 Task: Search one way flight ticket for 2 adults, 4 children and 1 infant on lap in business from Lanai City, Lanai: Lanai Airport to Springfield: Abraham Lincoln Capital Airport on 5-2-2023. Choice of flights is Emirates. Number of bags: 8 checked bags. Price is upto 60000. Outbound departure time preference is 7:00.
Action: Mouse moved to (263, 336)
Screenshot: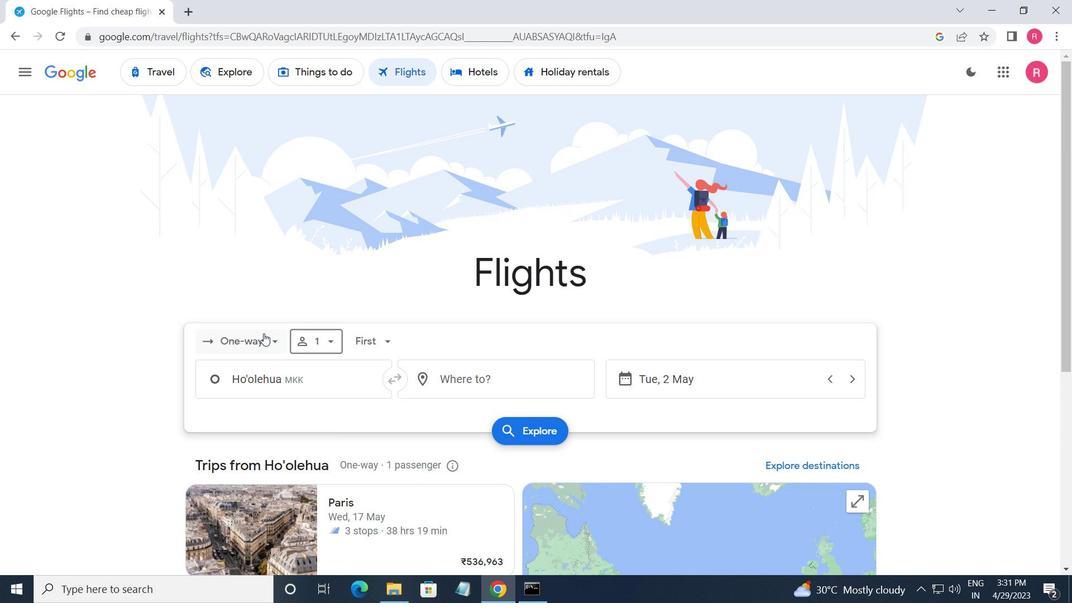 
Action: Mouse pressed left at (263, 336)
Screenshot: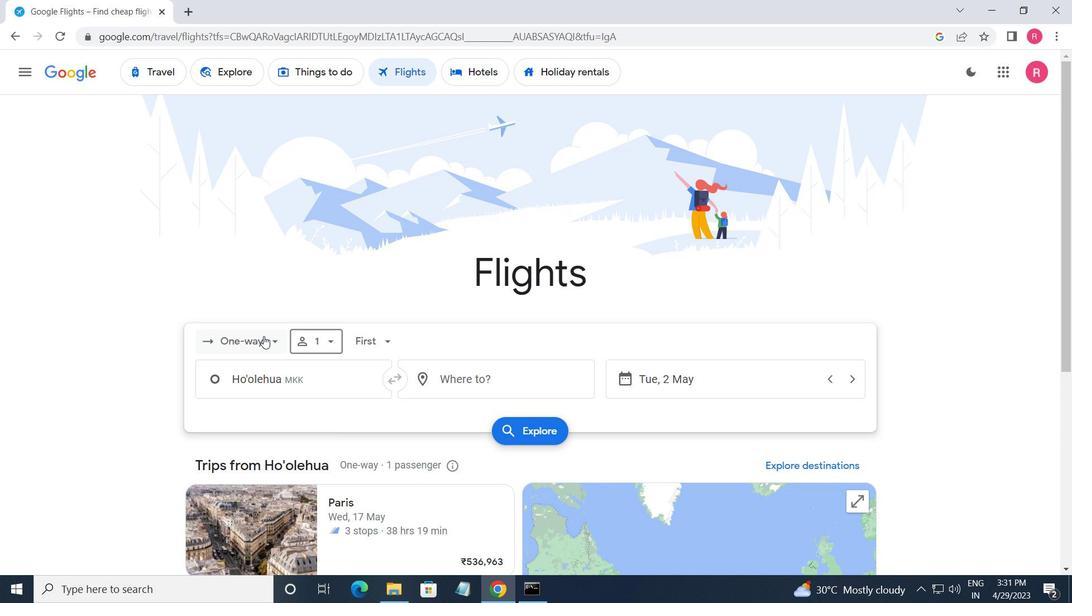 
Action: Mouse moved to (262, 403)
Screenshot: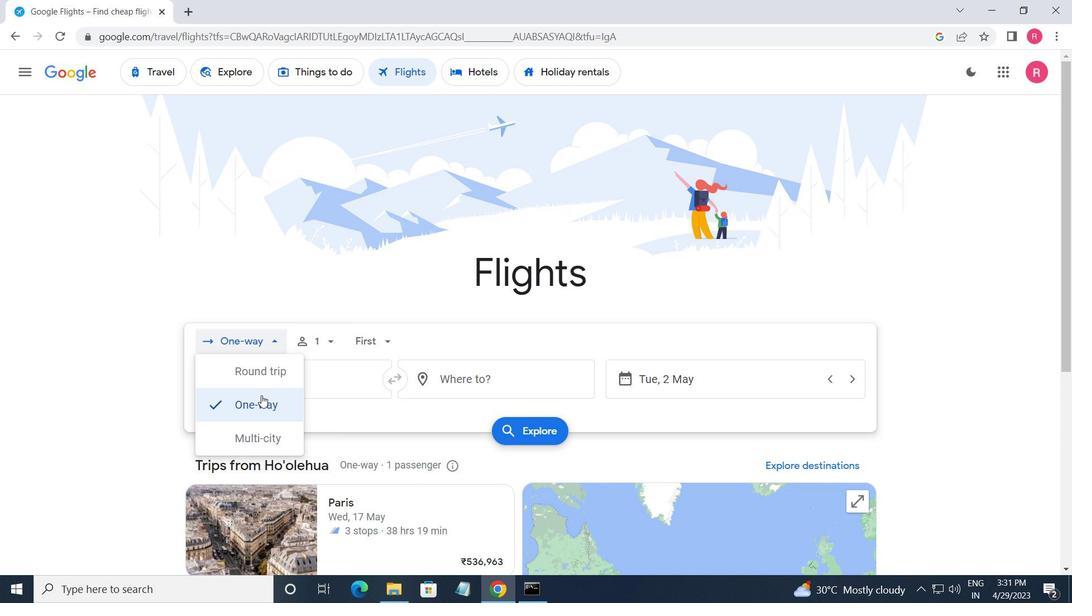 
Action: Mouse pressed left at (262, 403)
Screenshot: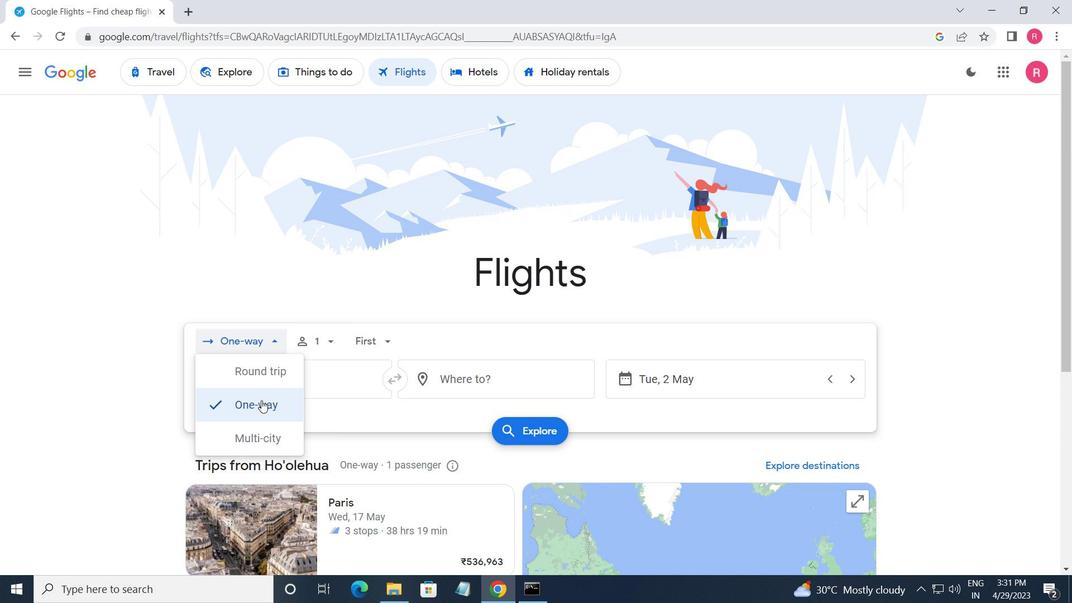 
Action: Mouse moved to (323, 346)
Screenshot: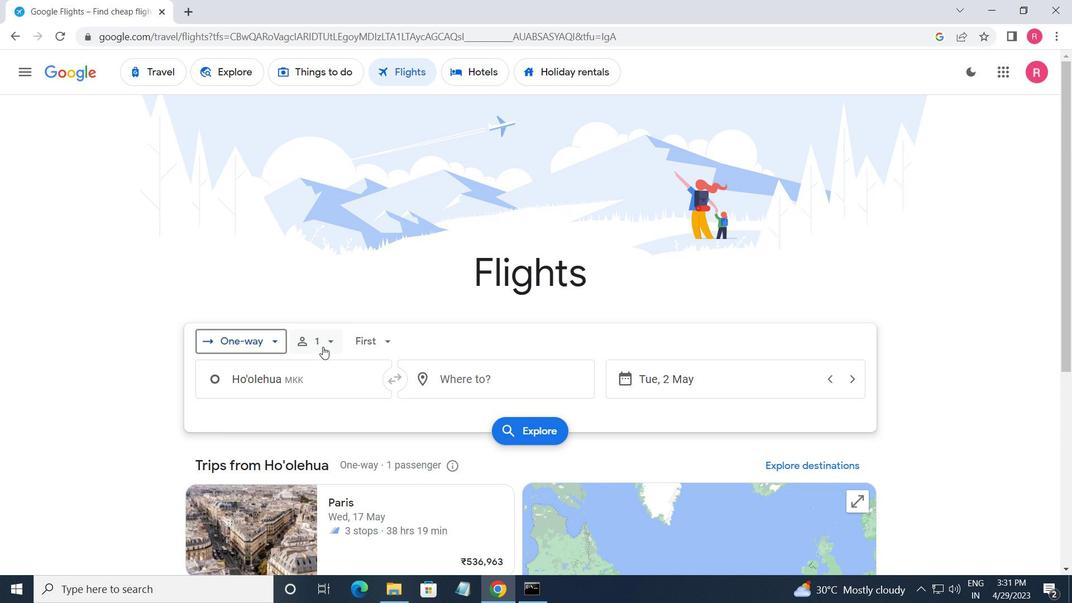 
Action: Mouse pressed left at (323, 346)
Screenshot: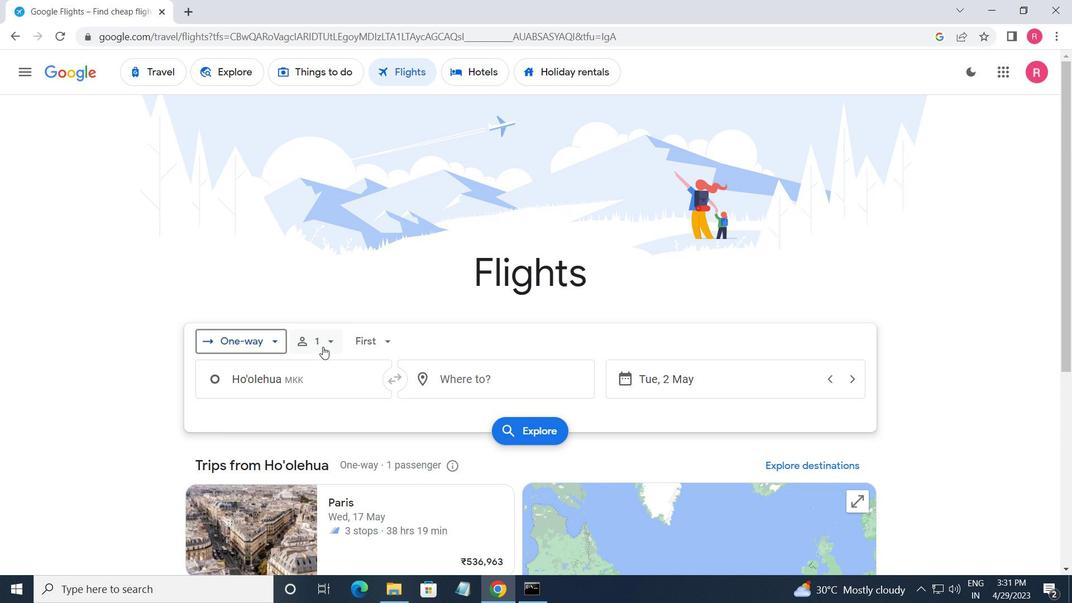 
Action: Mouse moved to (438, 380)
Screenshot: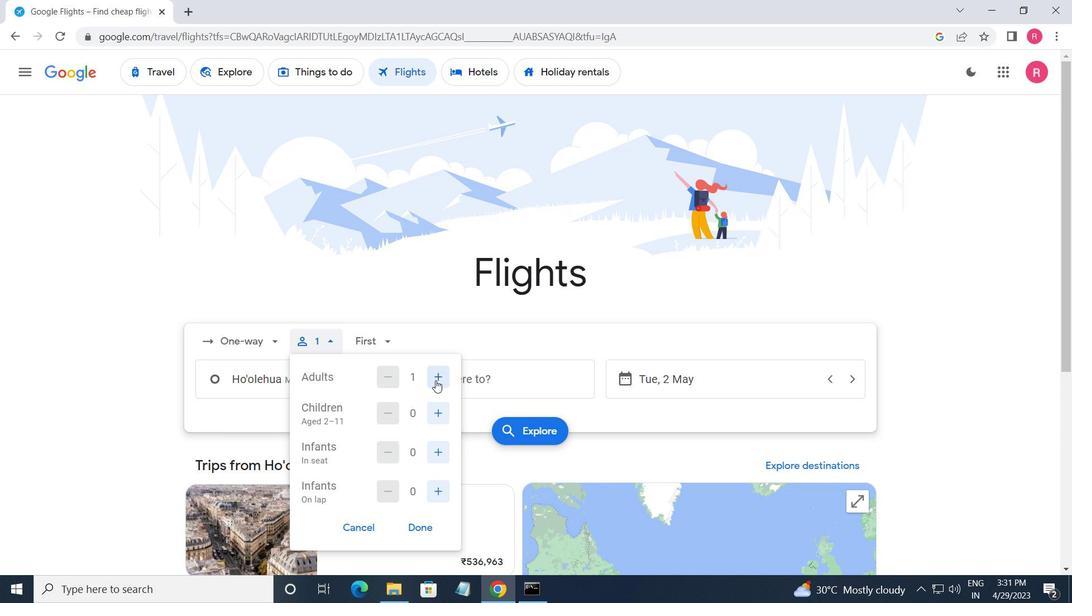 
Action: Mouse pressed left at (438, 380)
Screenshot: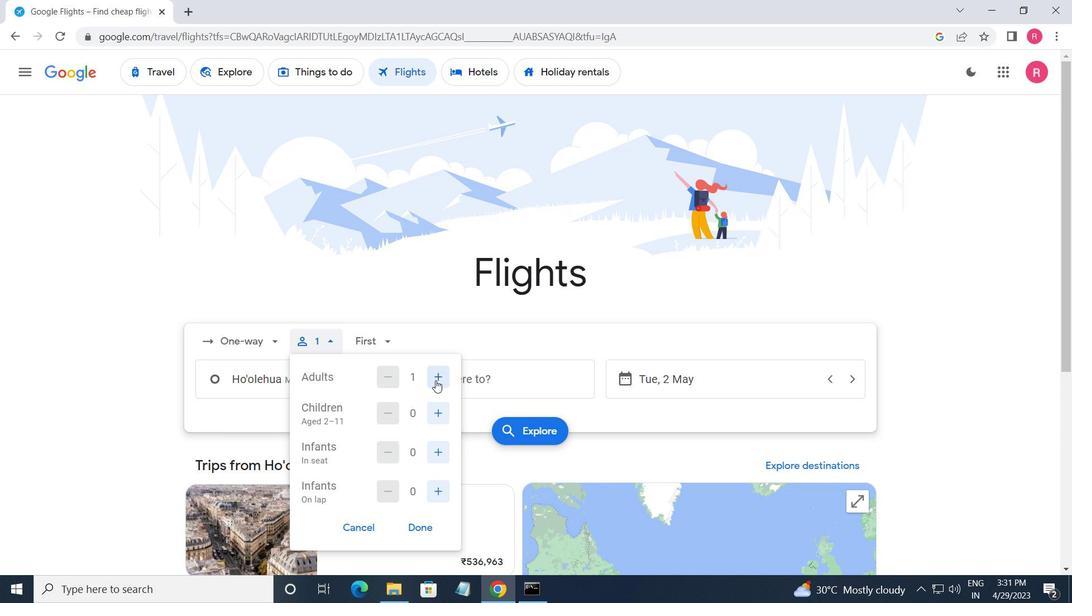 
Action: Mouse moved to (431, 422)
Screenshot: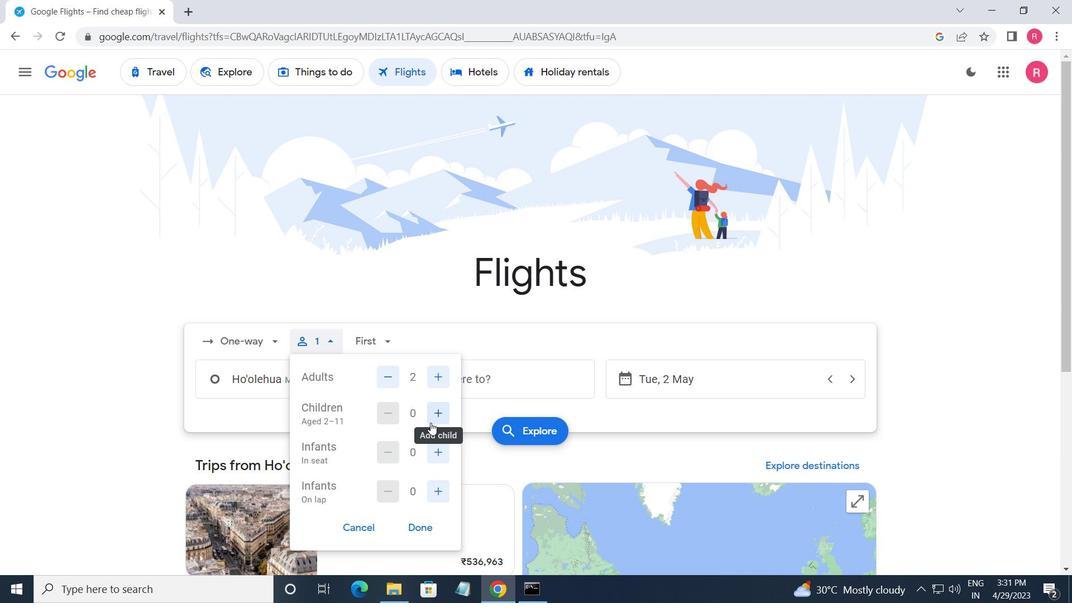 
Action: Mouse pressed left at (431, 422)
Screenshot: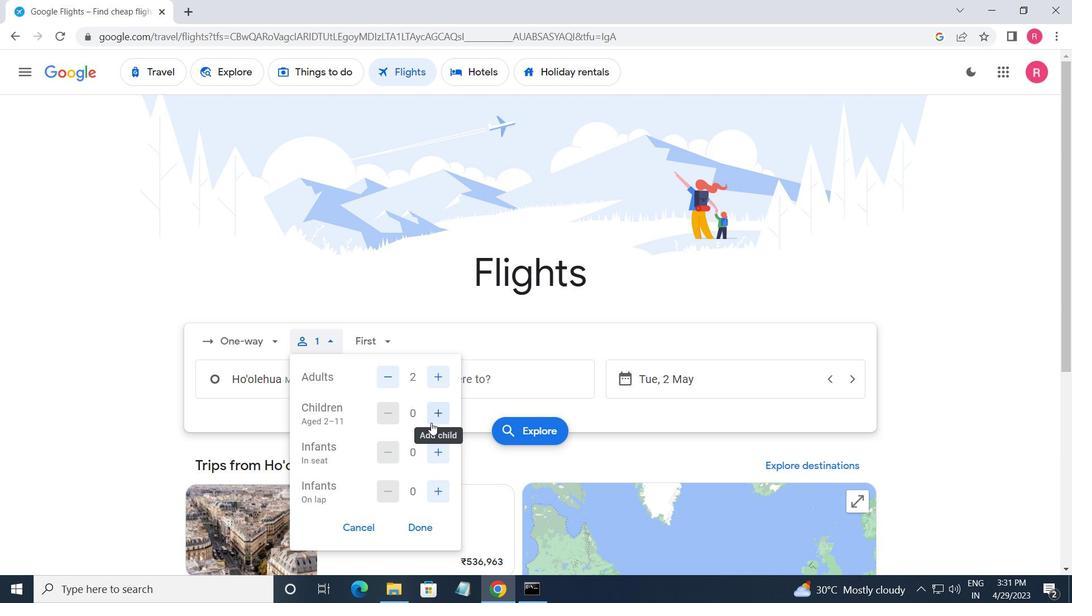 
Action: Mouse moved to (431, 422)
Screenshot: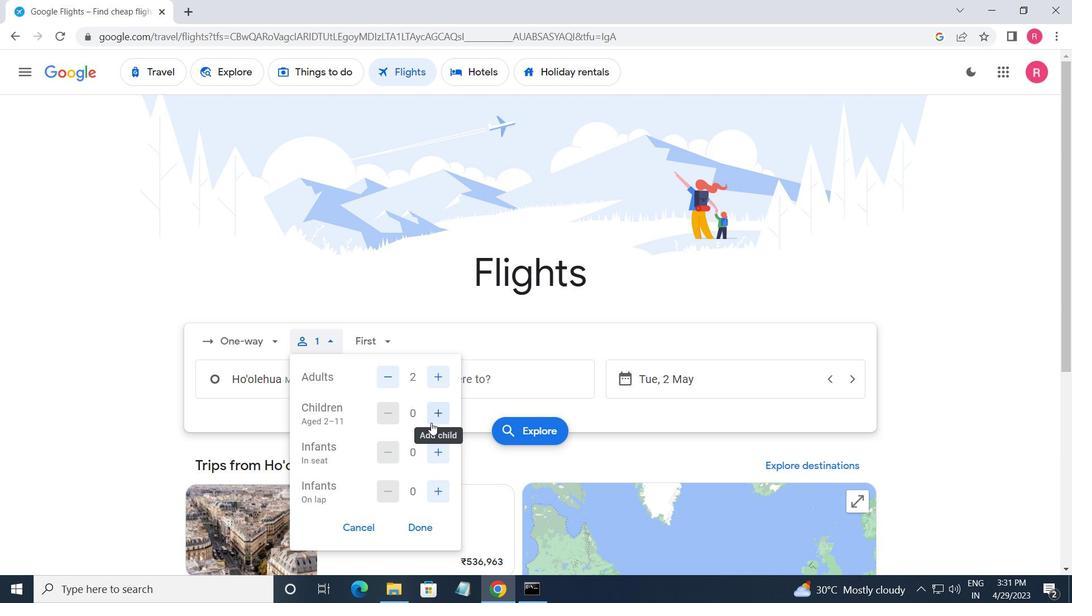 
Action: Mouse pressed left at (431, 422)
Screenshot: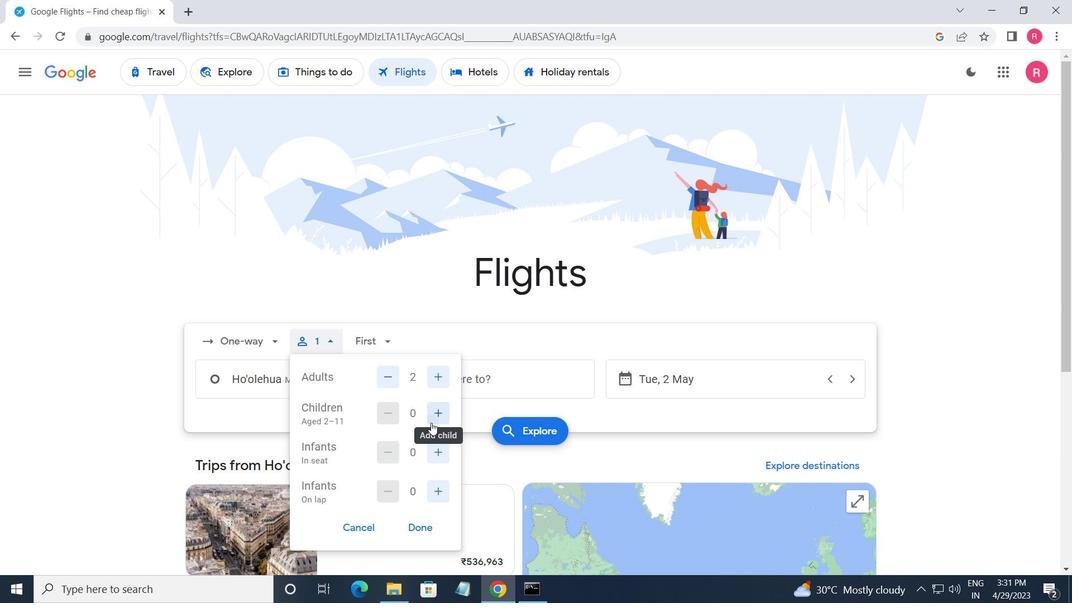
Action: Mouse moved to (431, 422)
Screenshot: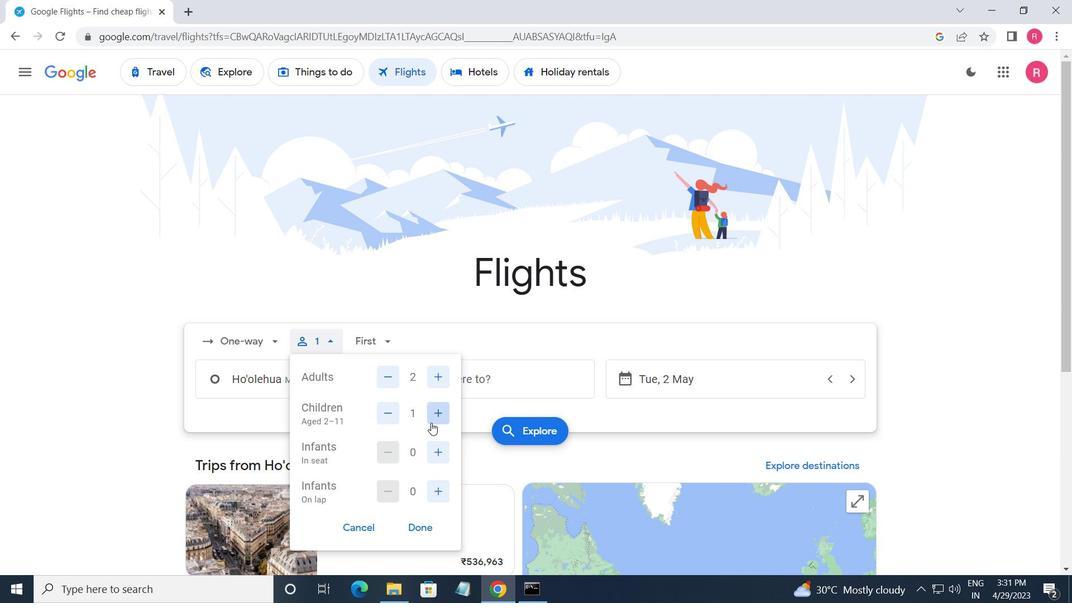 
Action: Mouse pressed left at (431, 422)
Screenshot: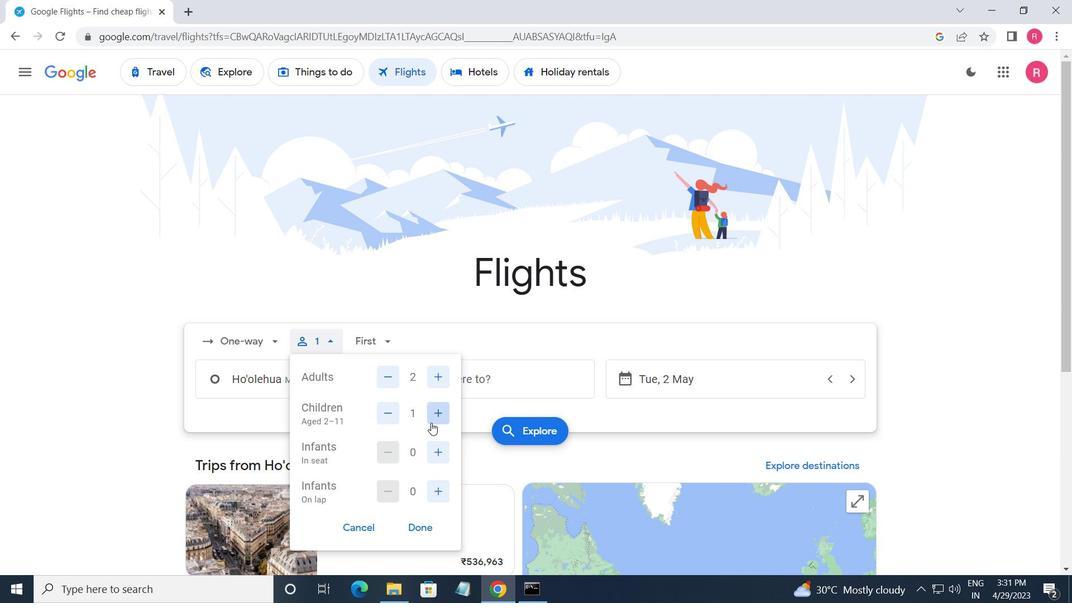 
Action: Mouse moved to (431, 421)
Screenshot: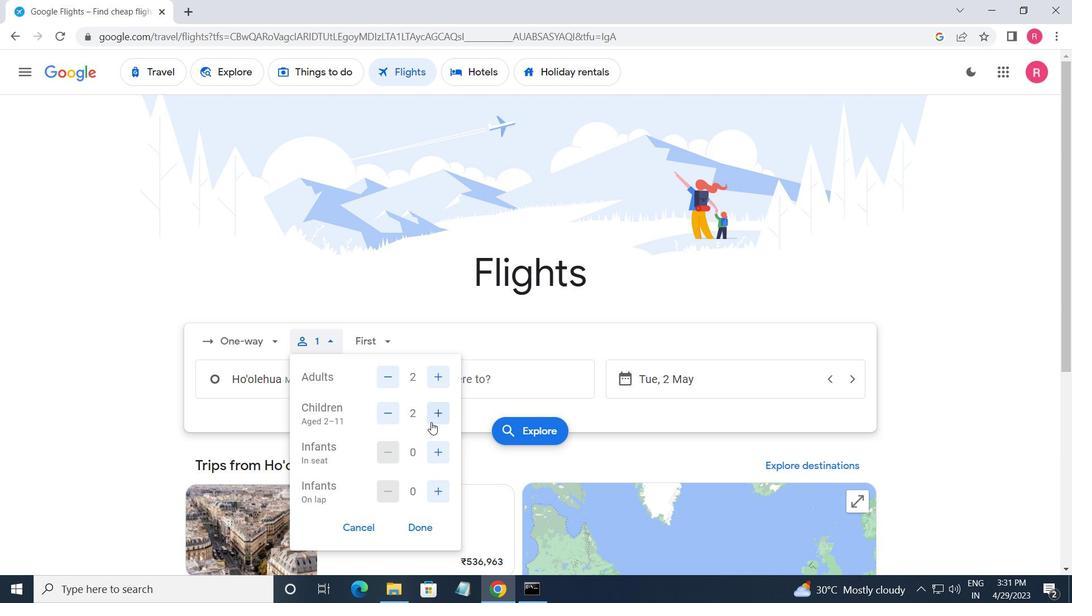 
Action: Mouse pressed left at (431, 421)
Screenshot: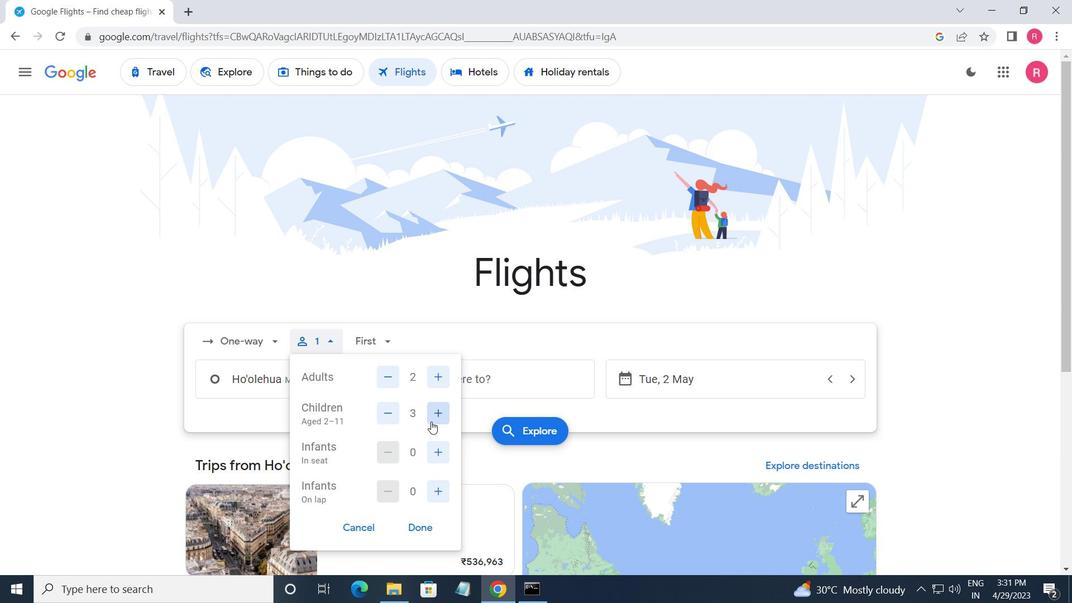 
Action: Mouse moved to (434, 453)
Screenshot: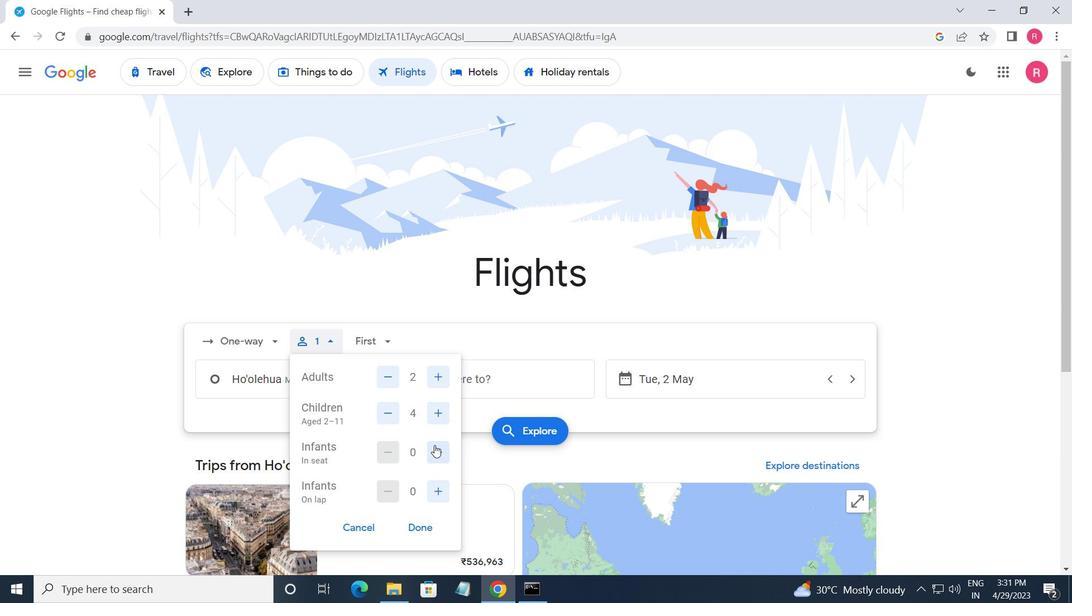 
Action: Mouse pressed left at (434, 453)
Screenshot: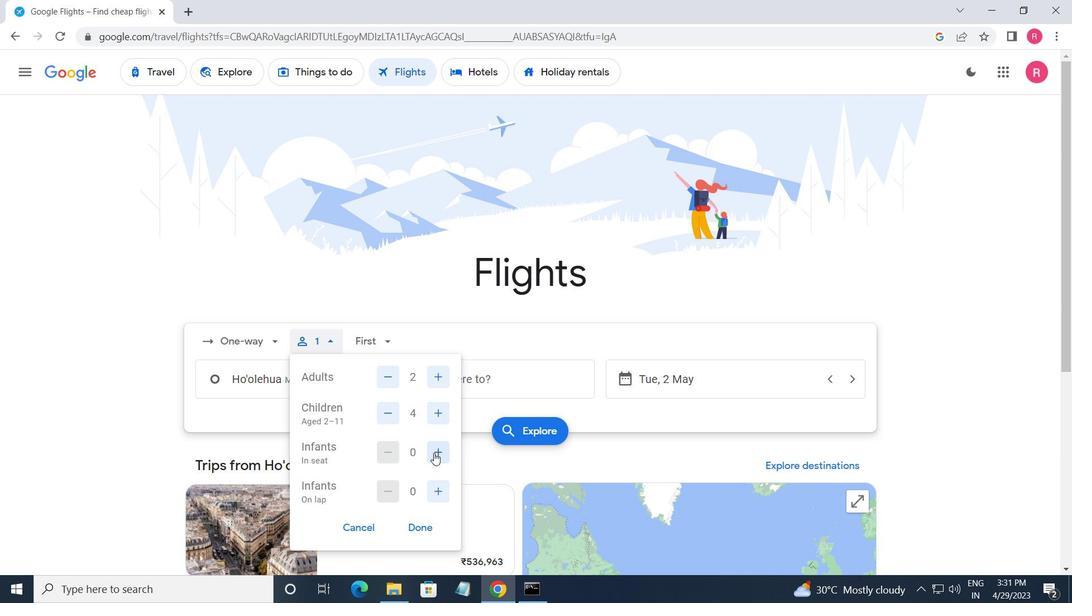 
Action: Mouse moved to (377, 343)
Screenshot: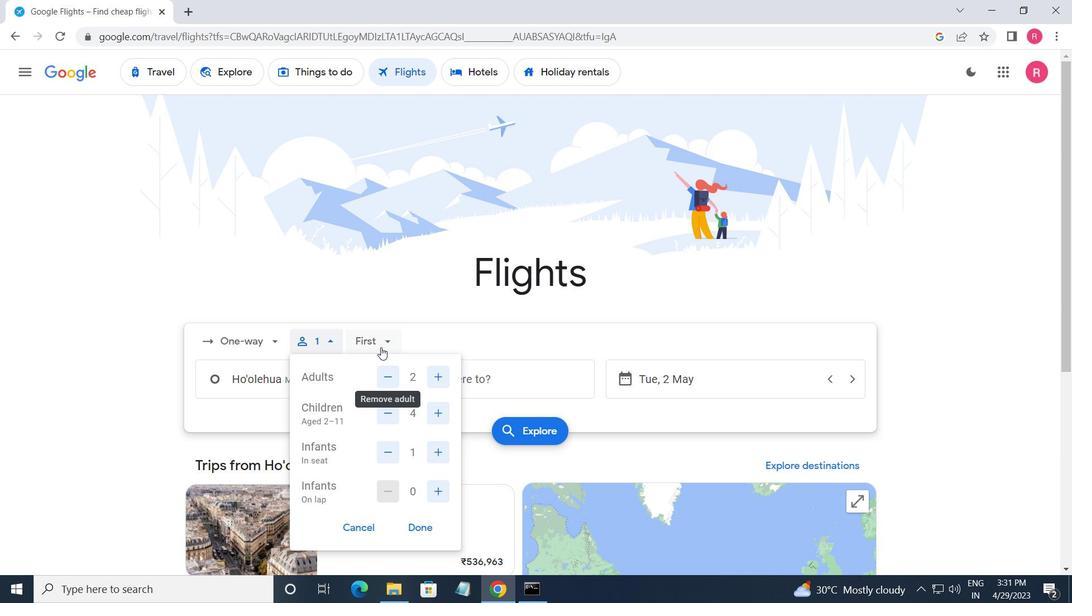 
Action: Mouse pressed left at (377, 343)
Screenshot: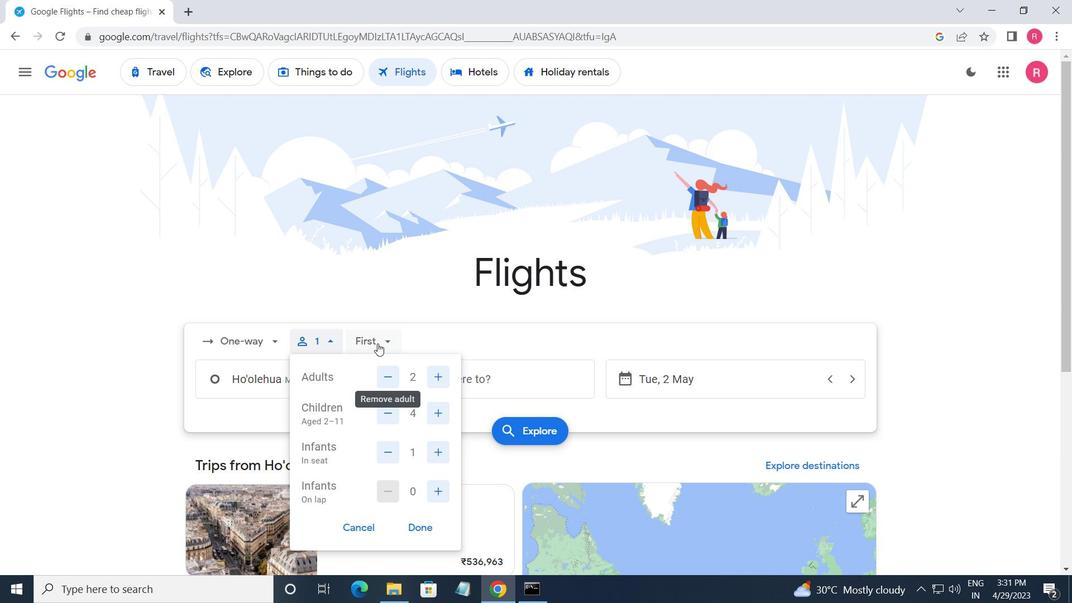 
Action: Mouse moved to (406, 444)
Screenshot: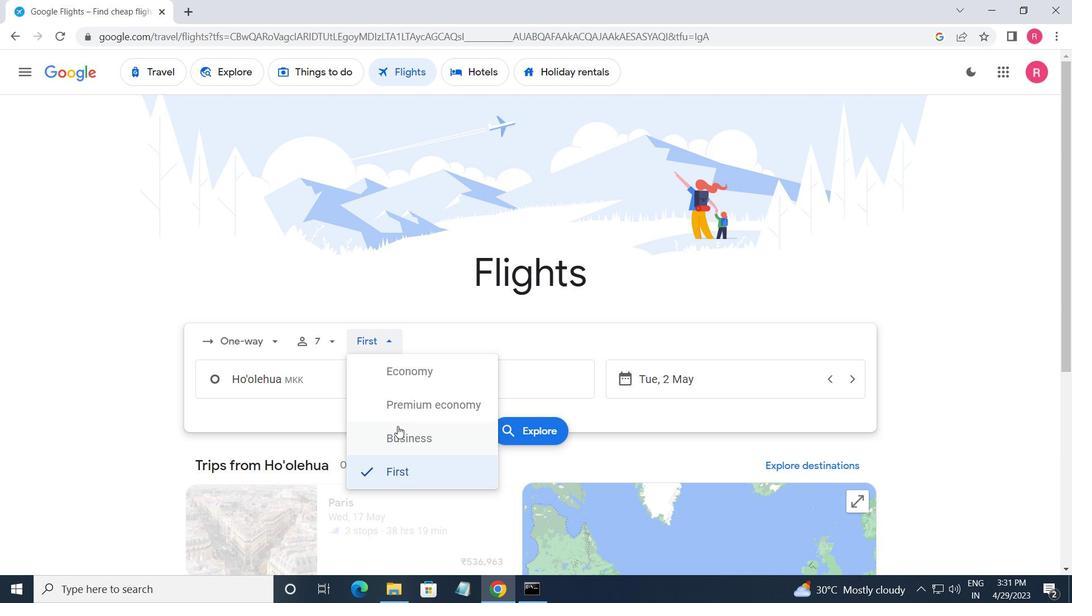 
Action: Mouse pressed left at (406, 444)
Screenshot: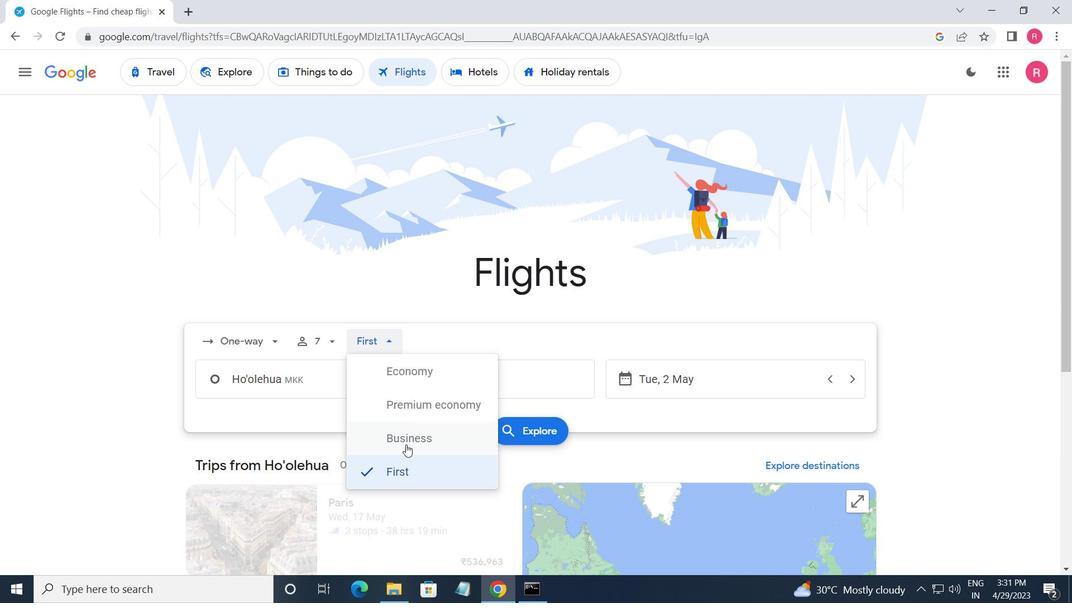 
Action: Mouse moved to (339, 394)
Screenshot: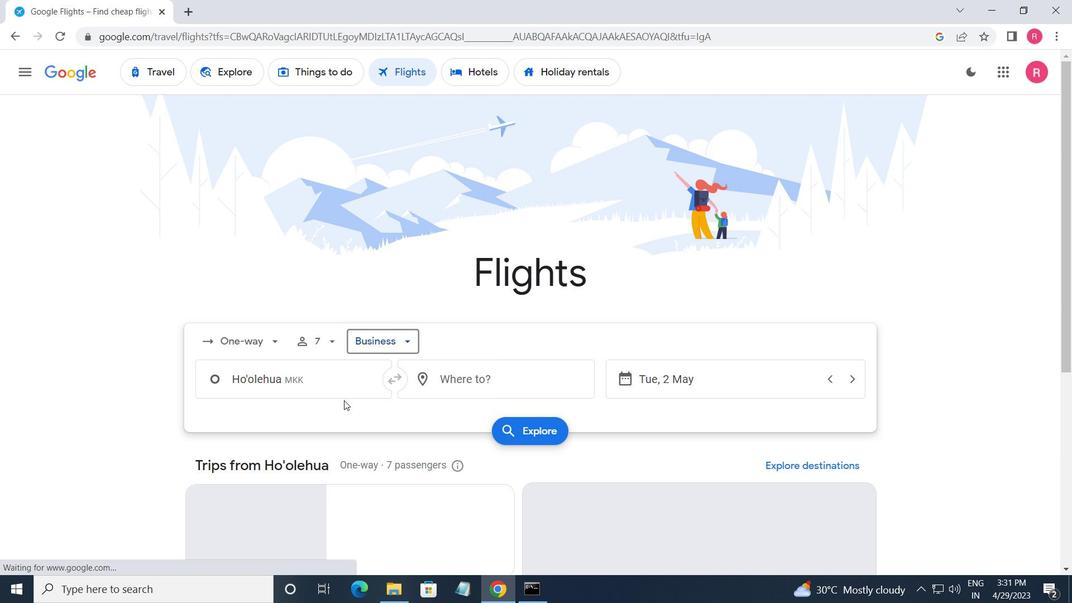 
Action: Mouse pressed left at (339, 394)
Screenshot: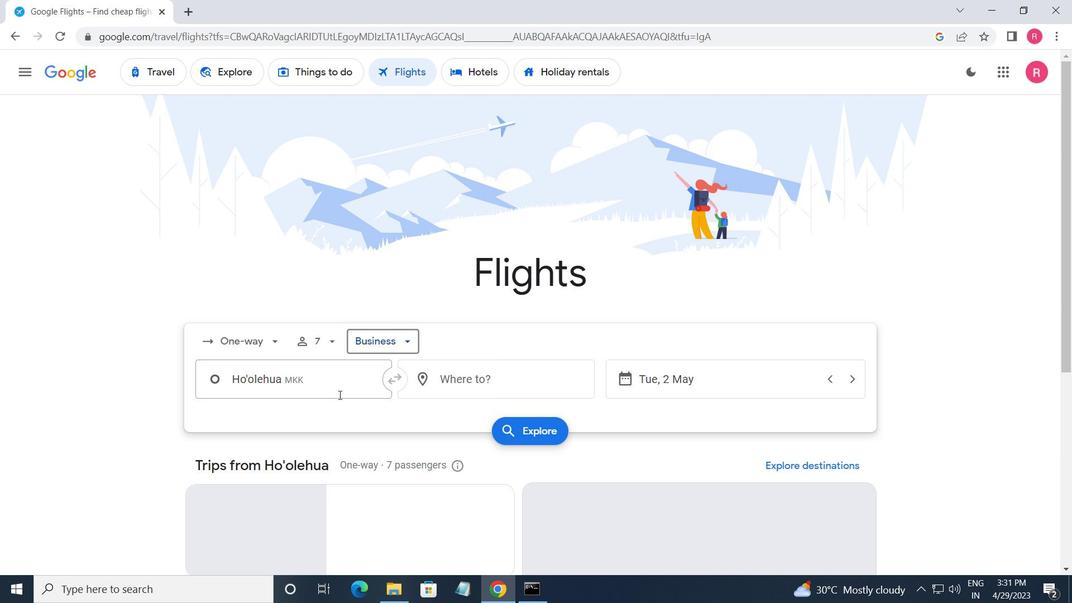 
Action: Key pressed <Key.shift_r>Lanai
Screenshot: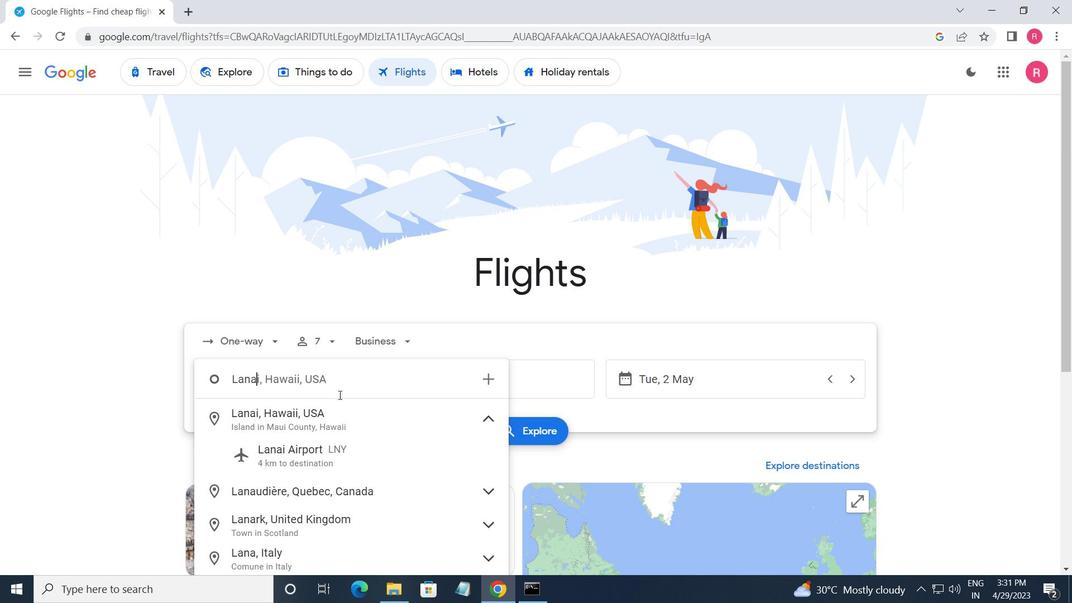 
Action: Mouse moved to (303, 464)
Screenshot: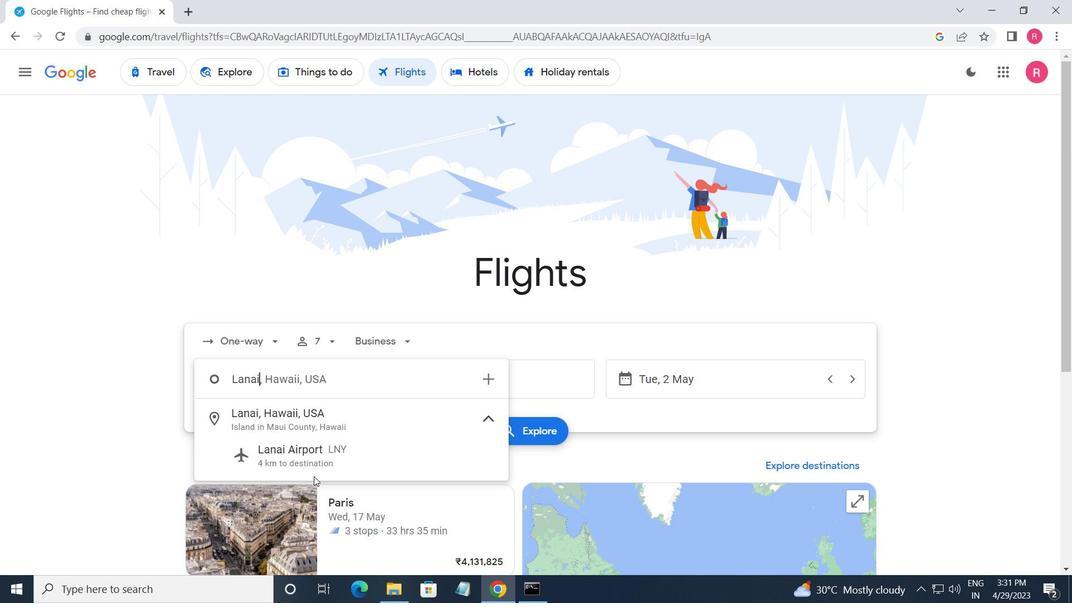 
Action: Mouse pressed left at (303, 464)
Screenshot: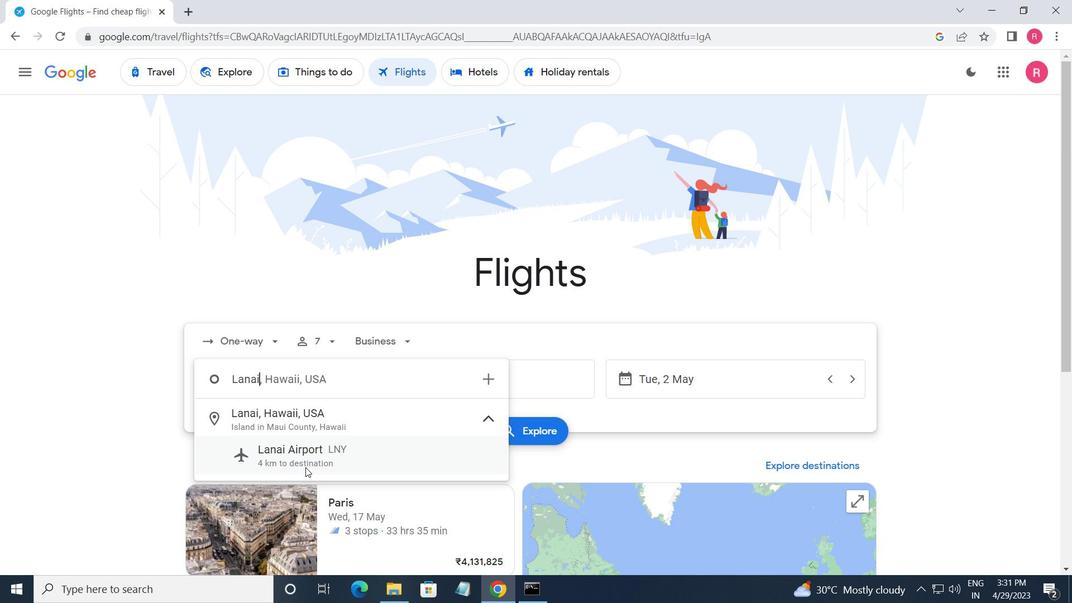 
Action: Mouse moved to (449, 382)
Screenshot: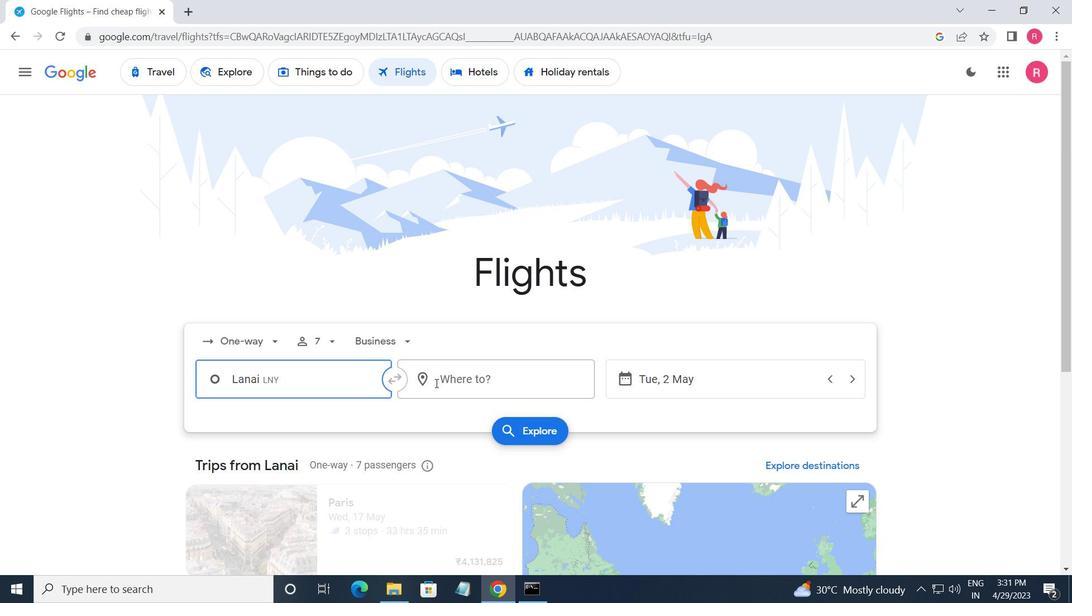 
Action: Mouse pressed left at (449, 382)
Screenshot: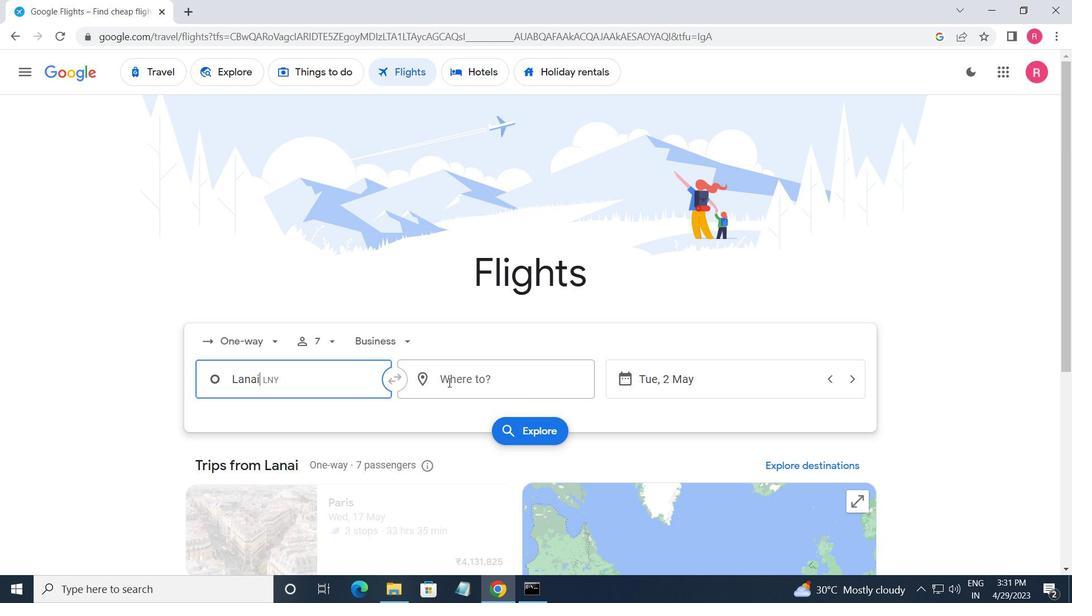 
Action: Mouse moved to (450, 526)
Screenshot: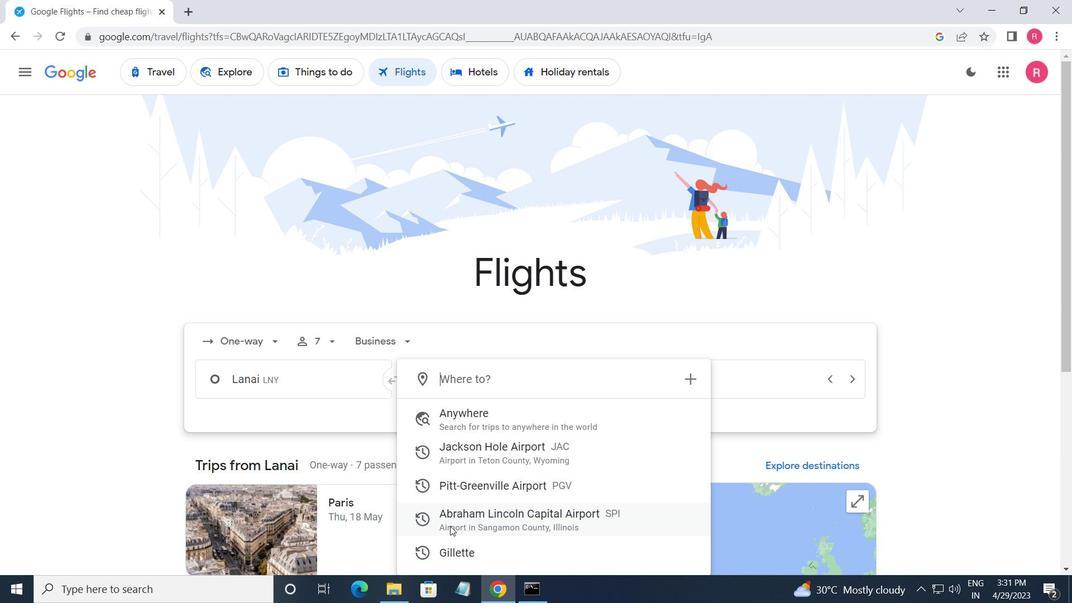 
Action: Mouse pressed left at (450, 526)
Screenshot: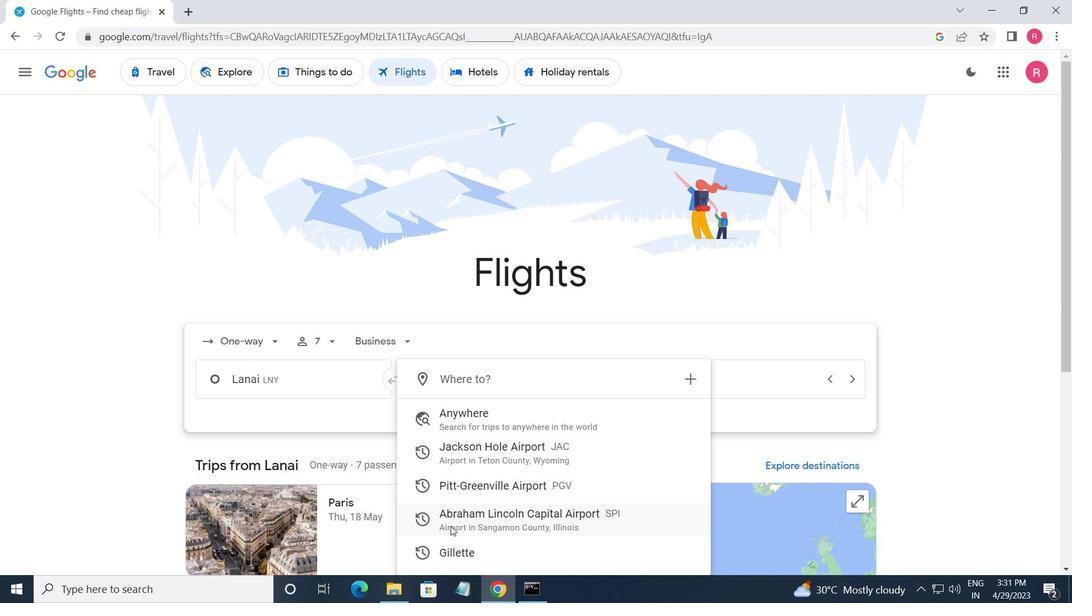 
Action: Mouse moved to (716, 385)
Screenshot: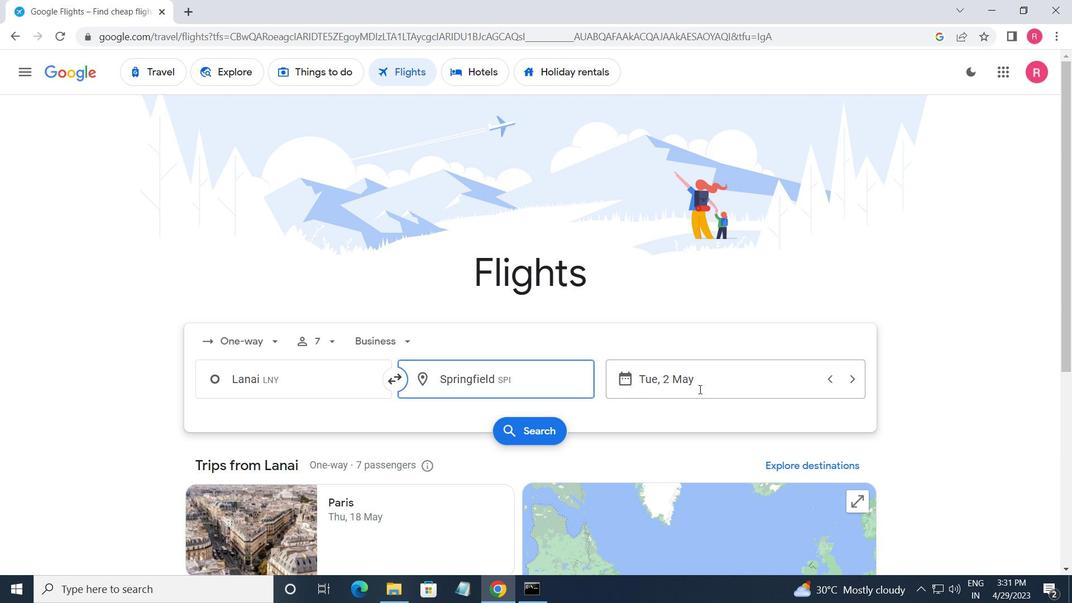 
Action: Mouse pressed left at (716, 385)
Screenshot: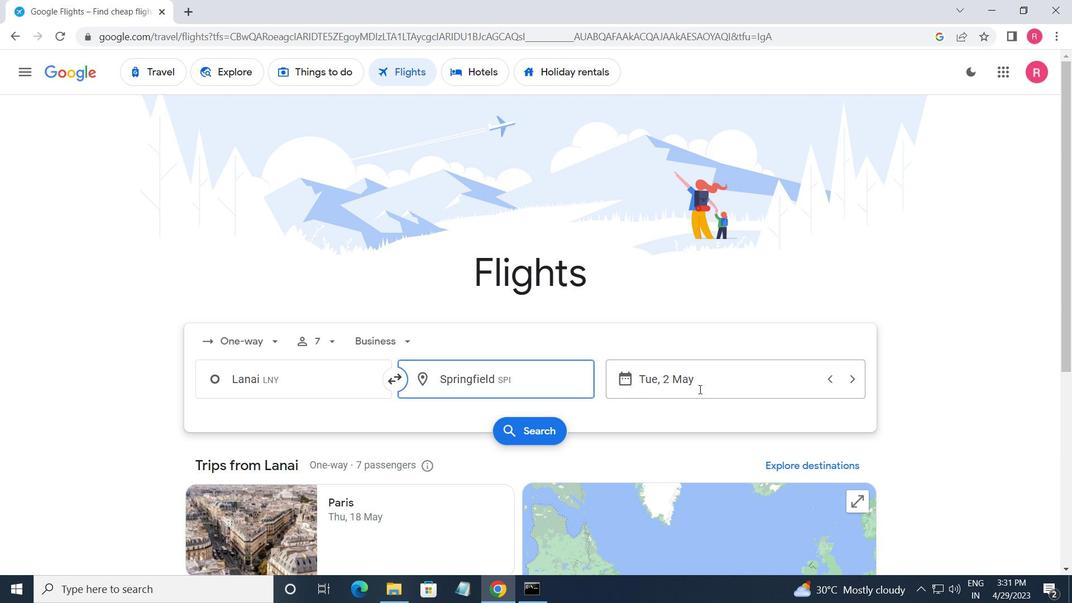 
Action: Mouse moved to (703, 331)
Screenshot: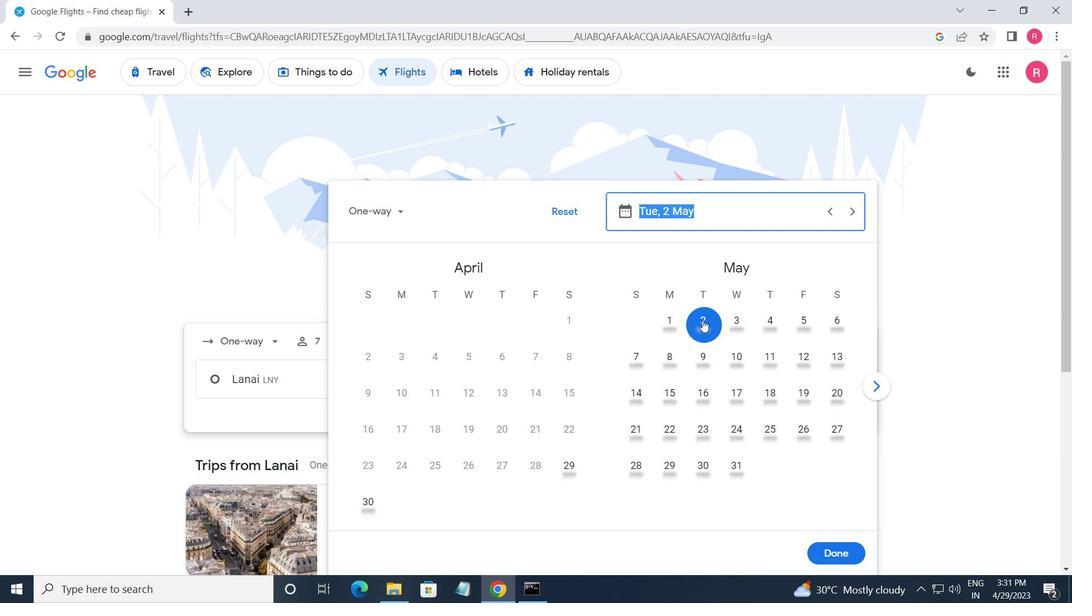 
Action: Mouse pressed left at (703, 331)
Screenshot: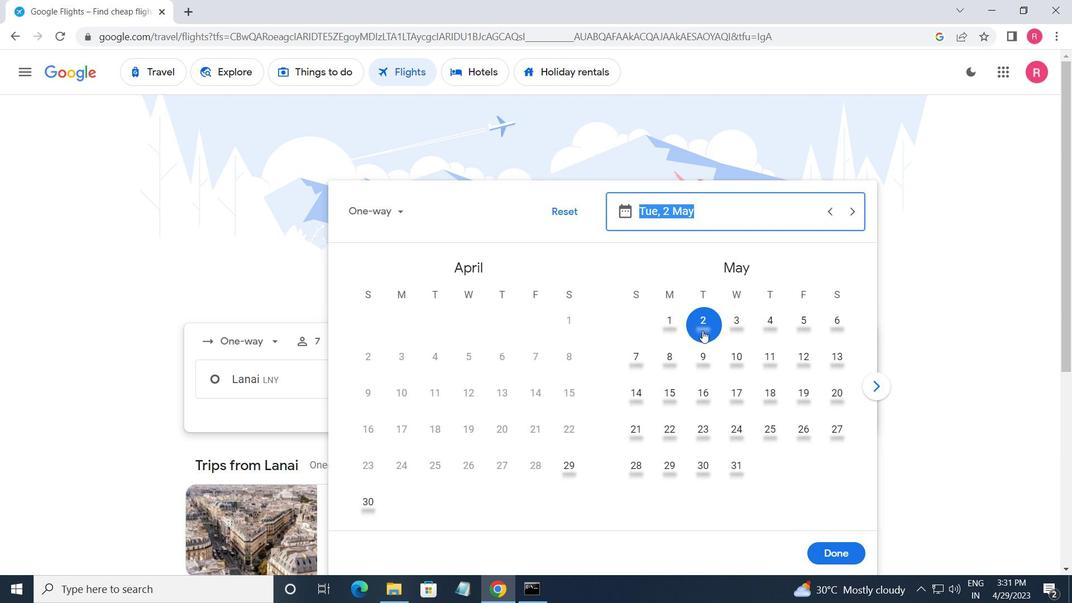 
Action: Mouse moved to (845, 550)
Screenshot: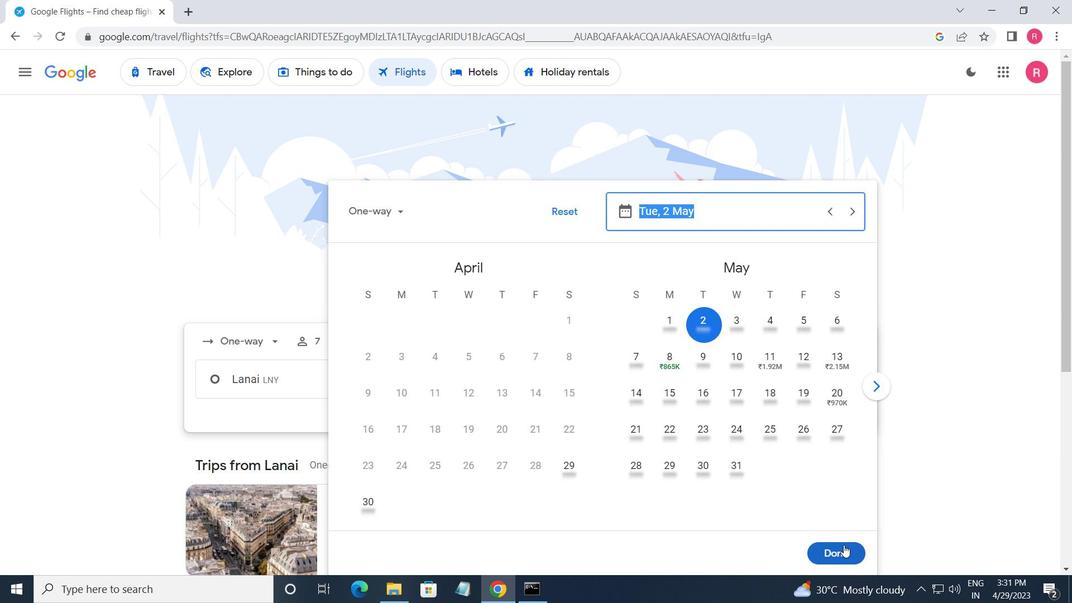 
Action: Mouse pressed left at (845, 550)
Screenshot: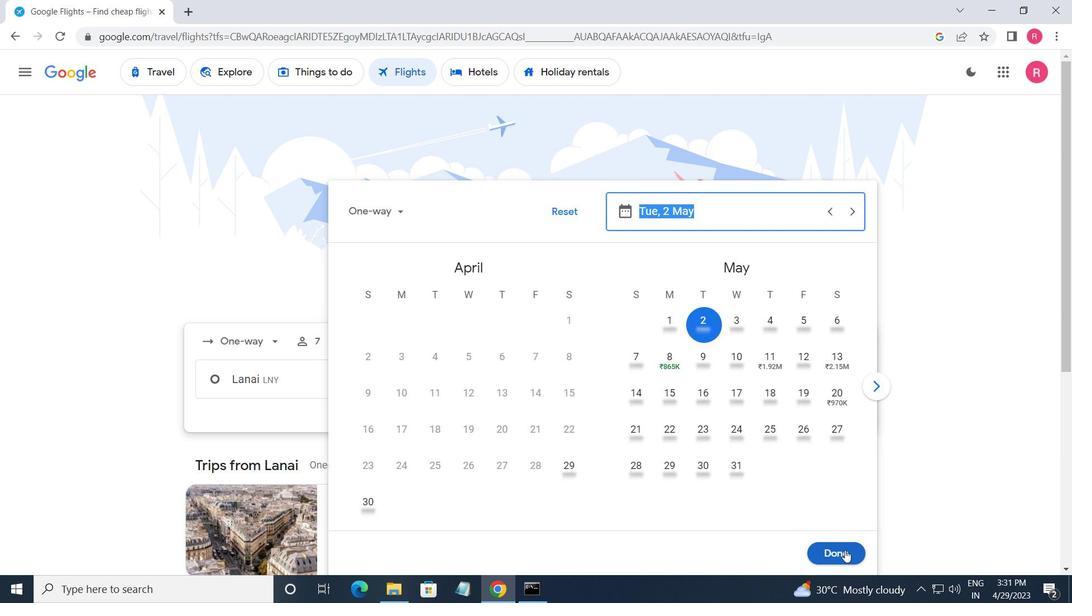 
Action: Mouse moved to (508, 431)
Screenshot: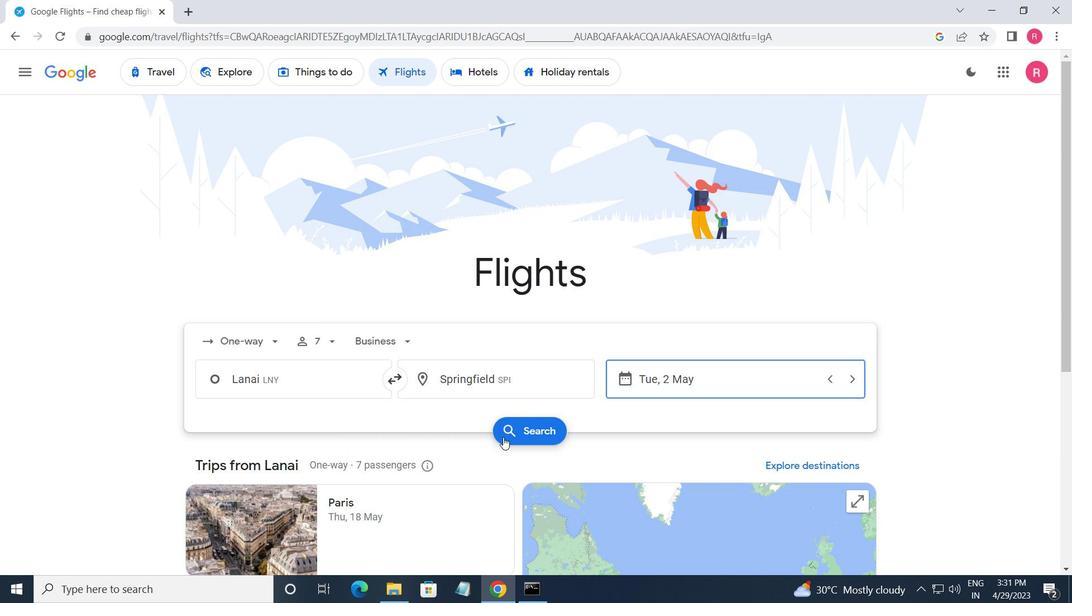 
Action: Mouse pressed left at (508, 431)
Screenshot: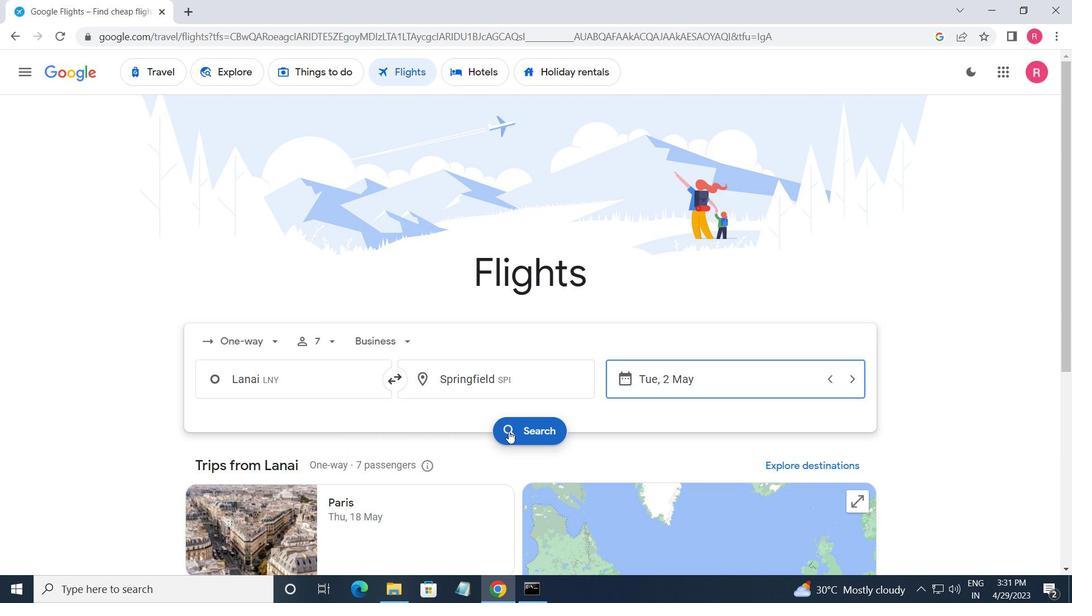 
Action: Mouse moved to (207, 198)
Screenshot: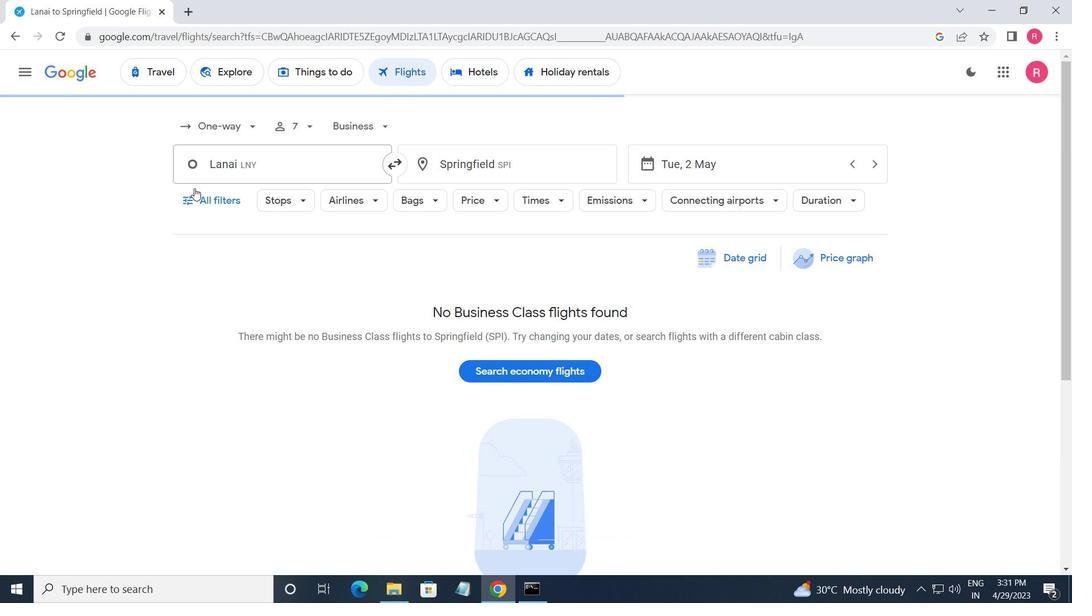 
Action: Mouse pressed left at (207, 198)
Screenshot: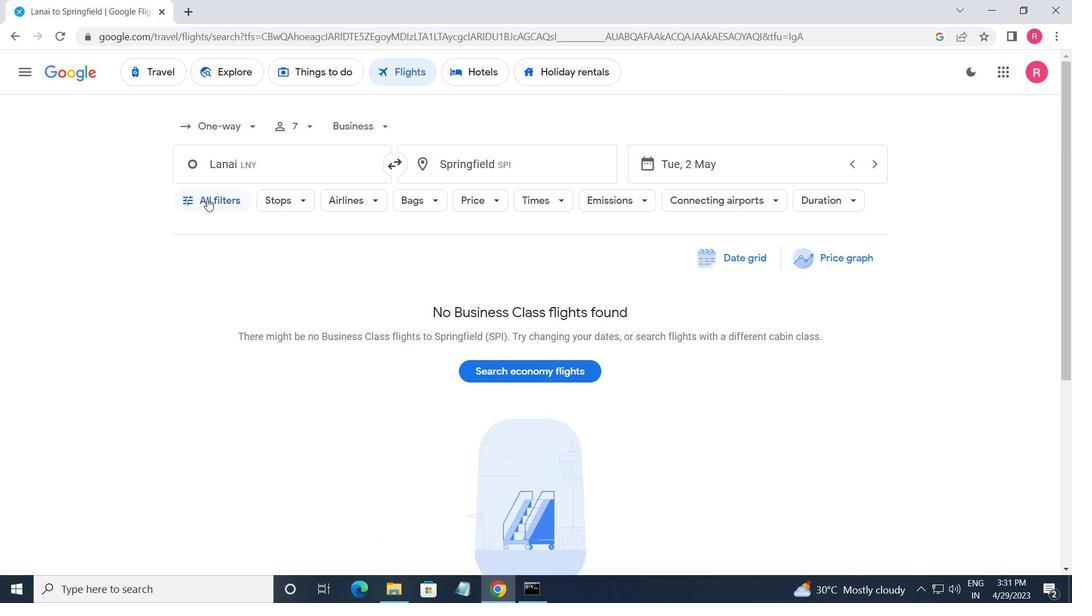 
Action: Mouse moved to (228, 268)
Screenshot: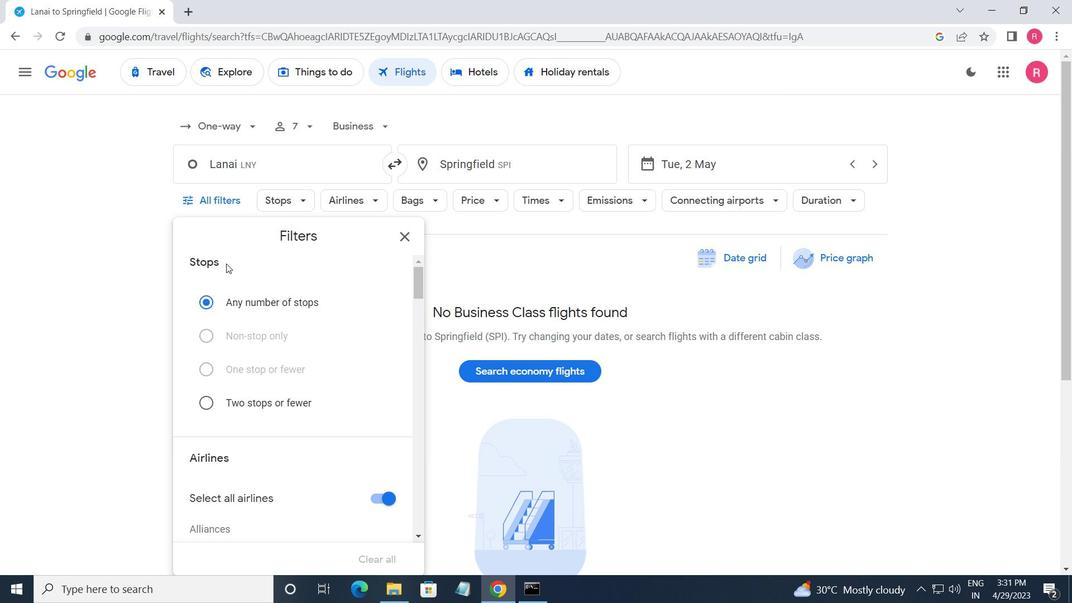 
Action: Mouse scrolled (228, 268) with delta (0, 0)
Screenshot: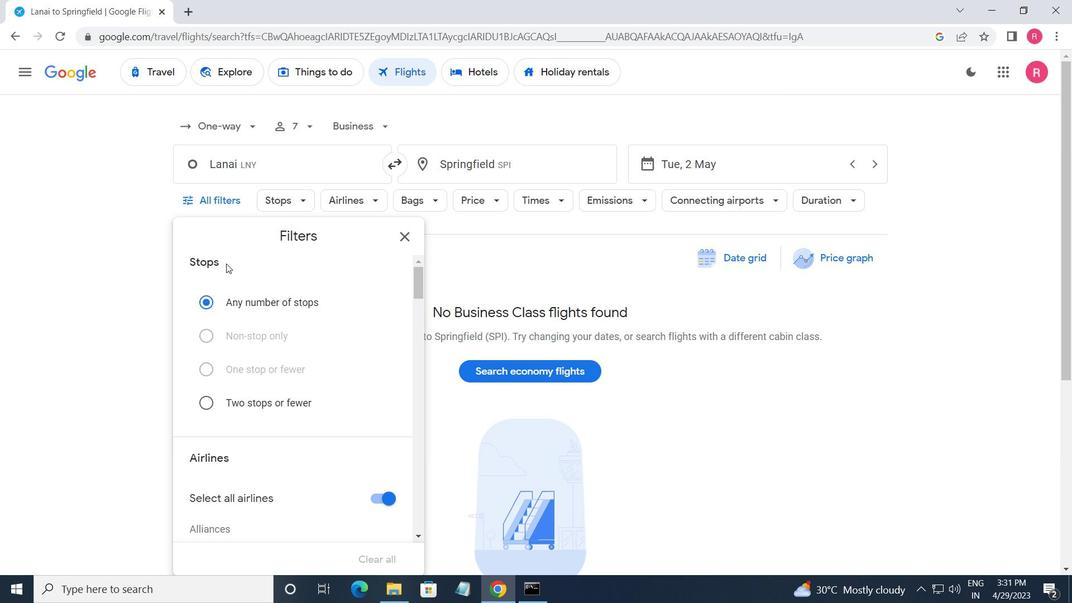 
Action: Mouse moved to (231, 269)
Screenshot: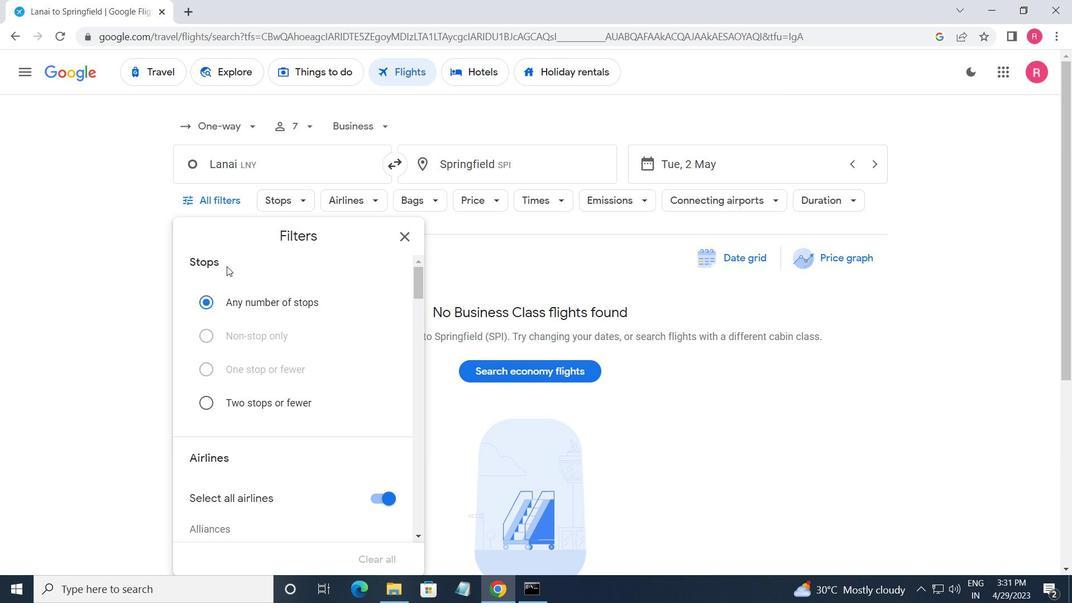 
Action: Mouse scrolled (231, 269) with delta (0, 0)
Screenshot: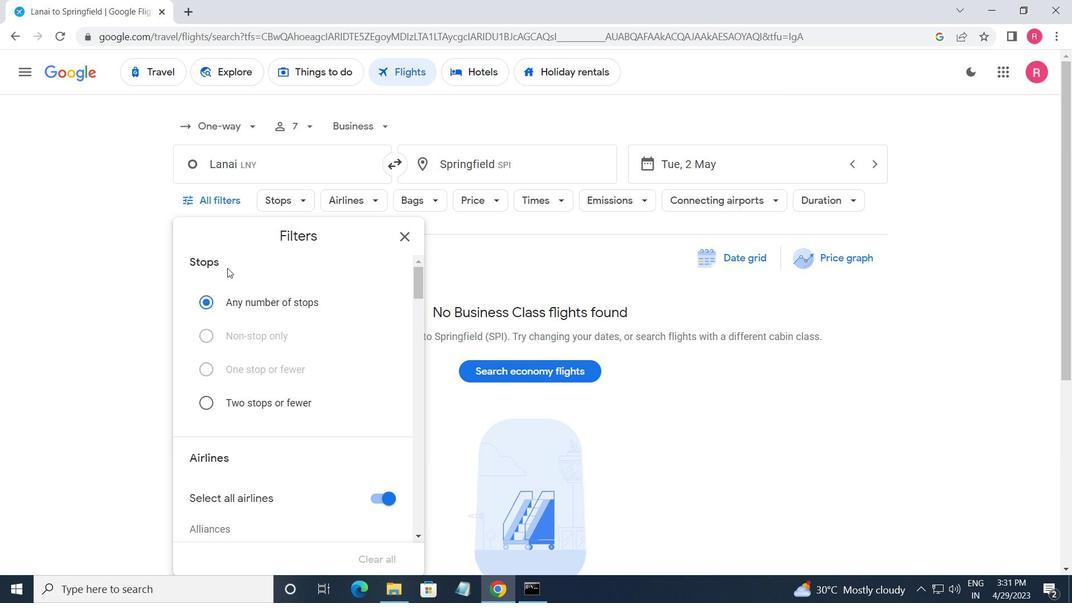 
Action: Mouse moved to (232, 270)
Screenshot: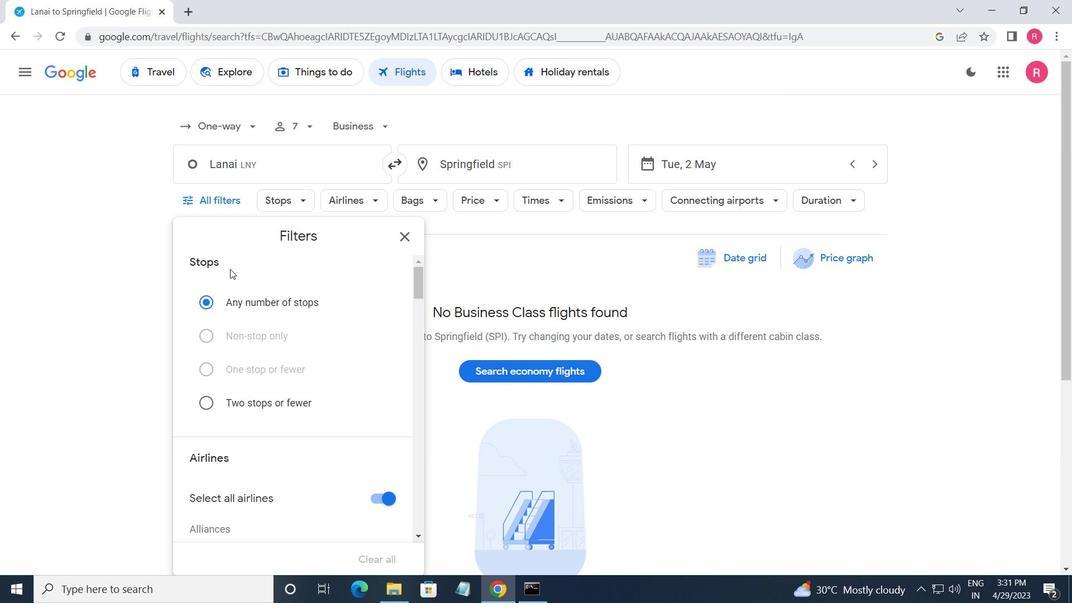 
Action: Mouse scrolled (232, 270) with delta (0, 0)
Screenshot: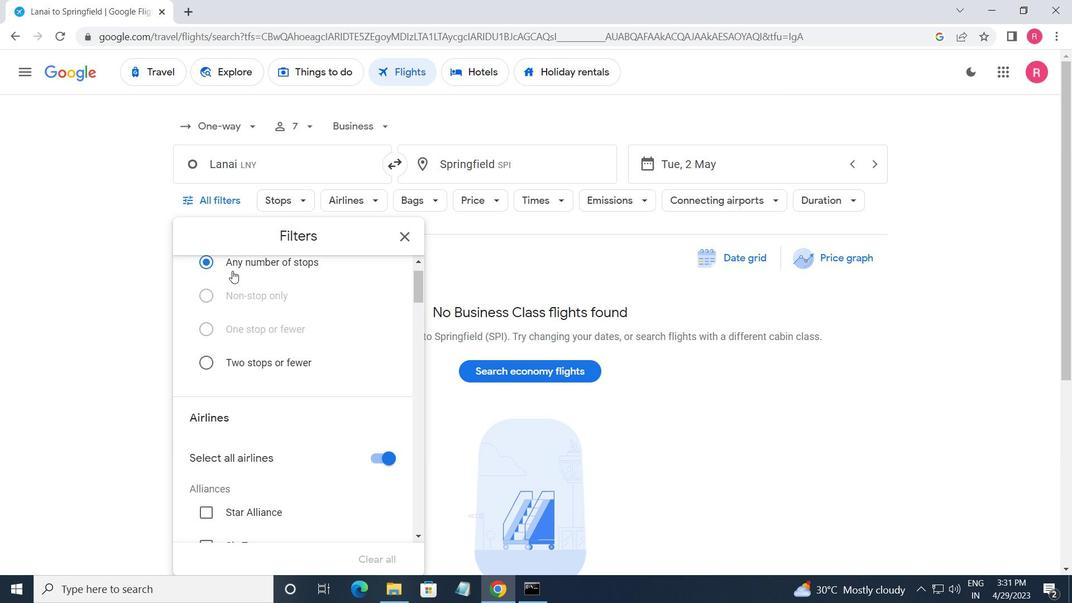 
Action: Mouse scrolled (232, 270) with delta (0, 0)
Screenshot: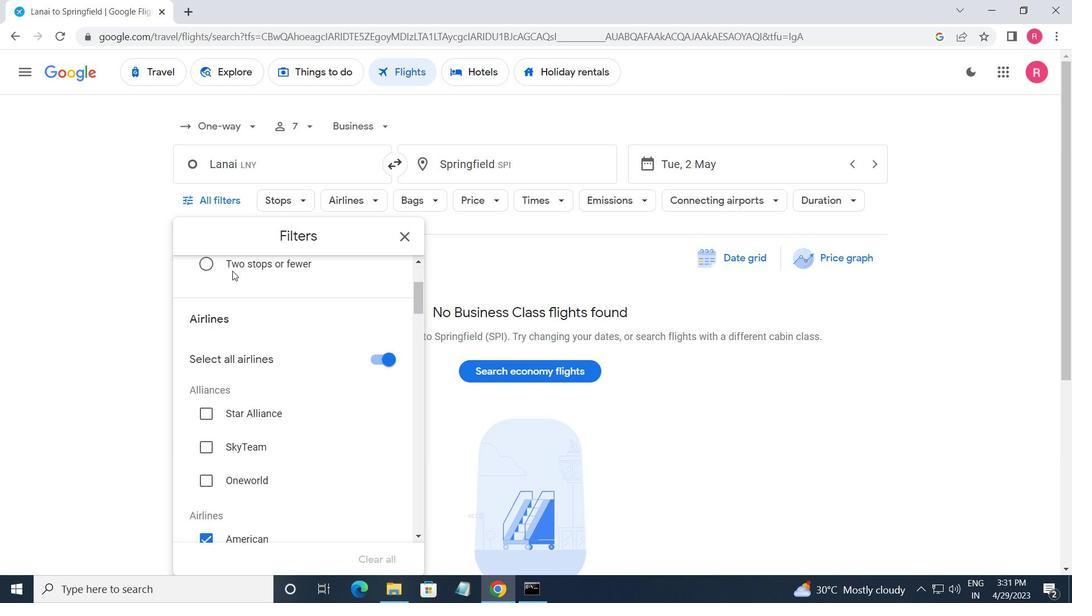 
Action: Mouse moved to (232, 272)
Screenshot: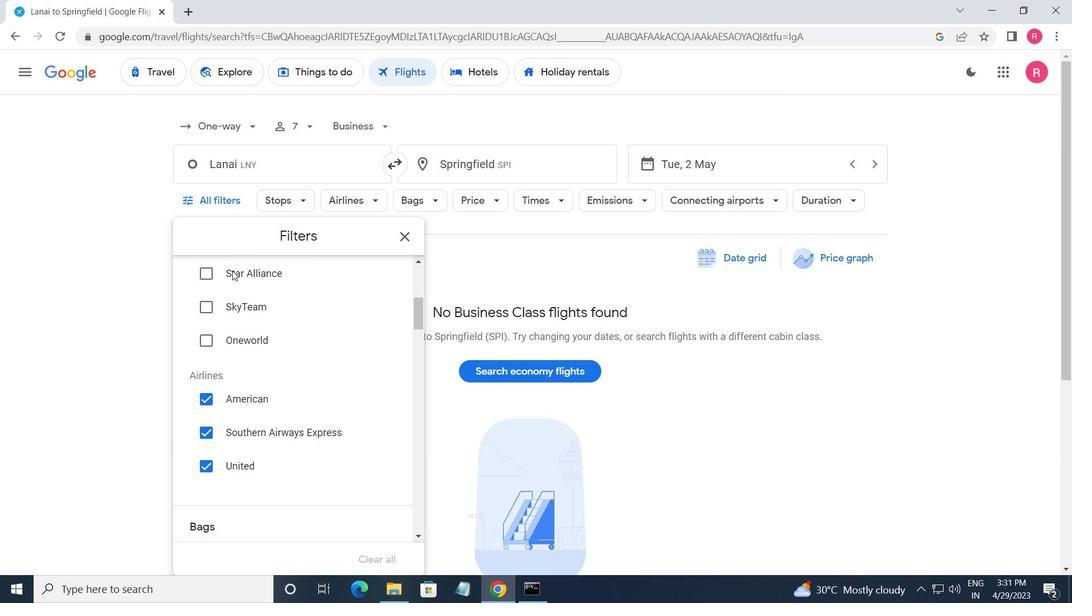 
Action: Mouse scrolled (232, 271) with delta (0, 0)
Screenshot: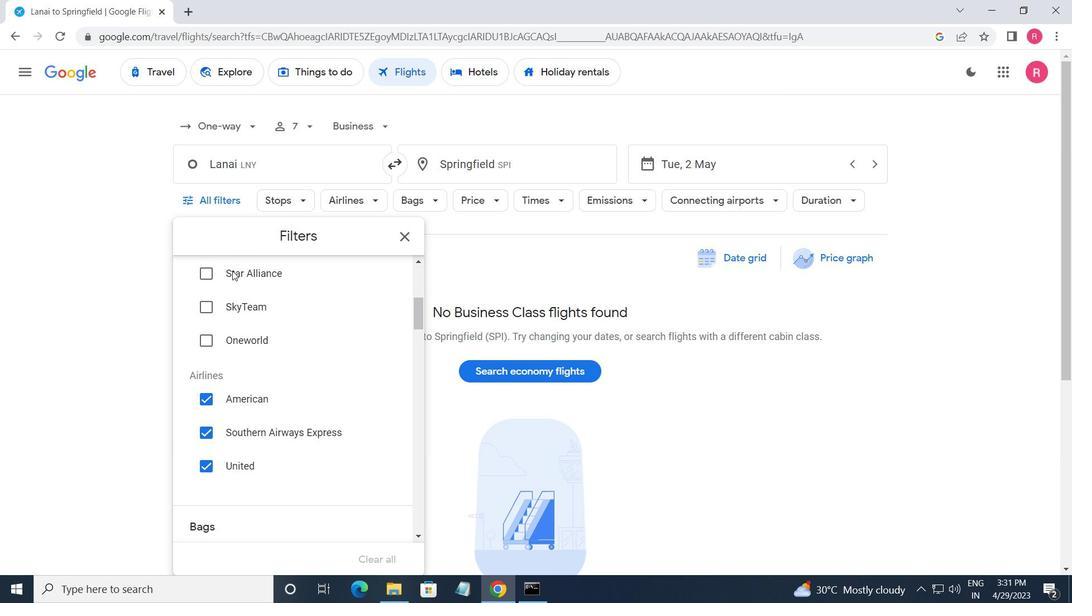 
Action: Mouse scrolled (232, 272) with delta (0, 0)
Screenshot: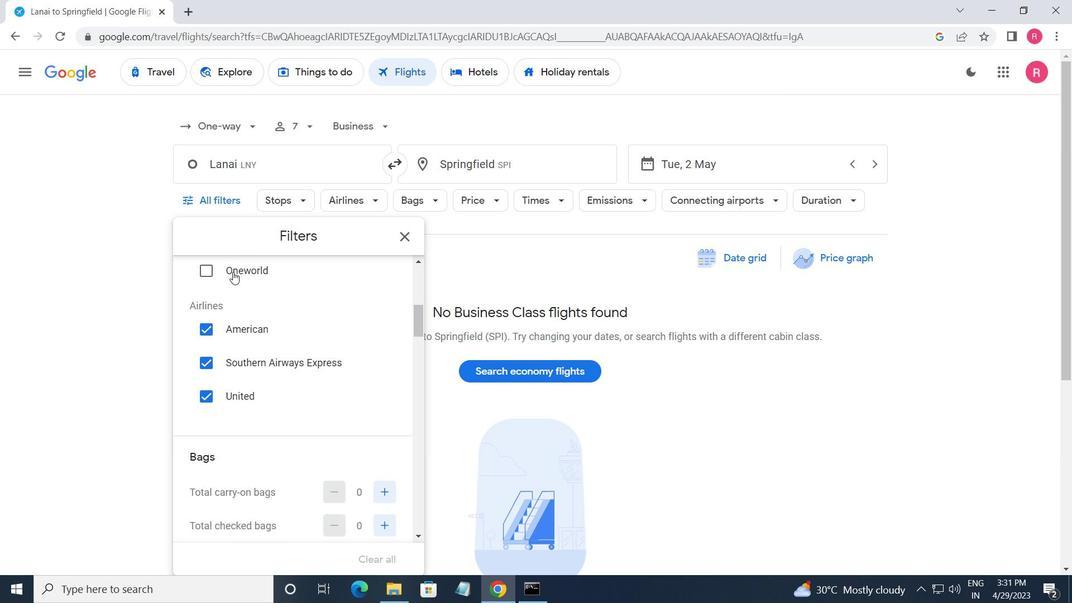 
Action: Mouse scrolled (232, 272) with delta (0, 0)
Screenshot: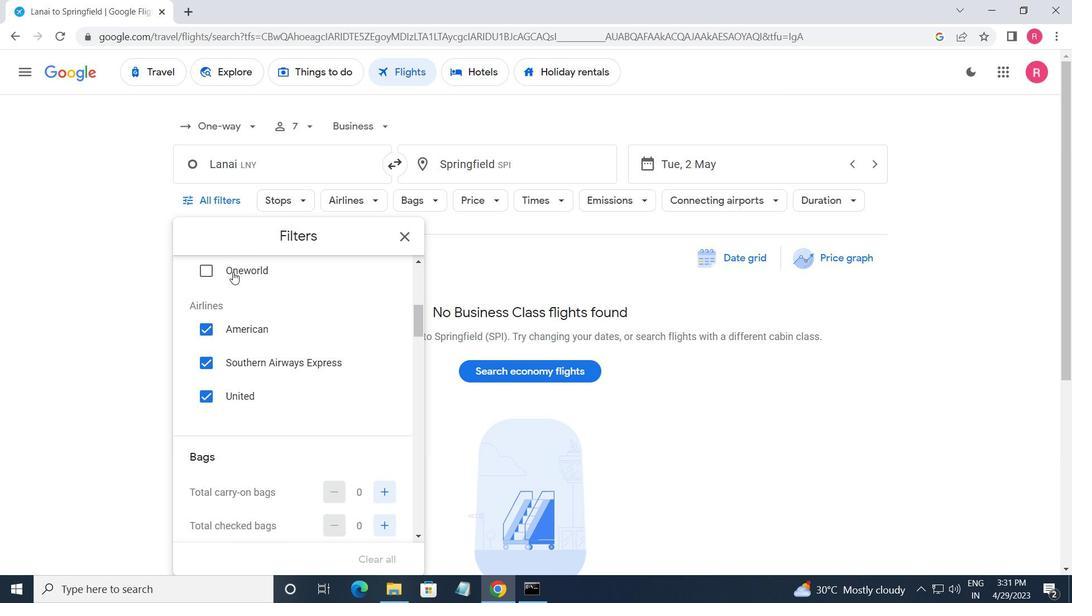 
Action: Mouse scrolled (232, 272) with delta (0, 0)
Screenshot: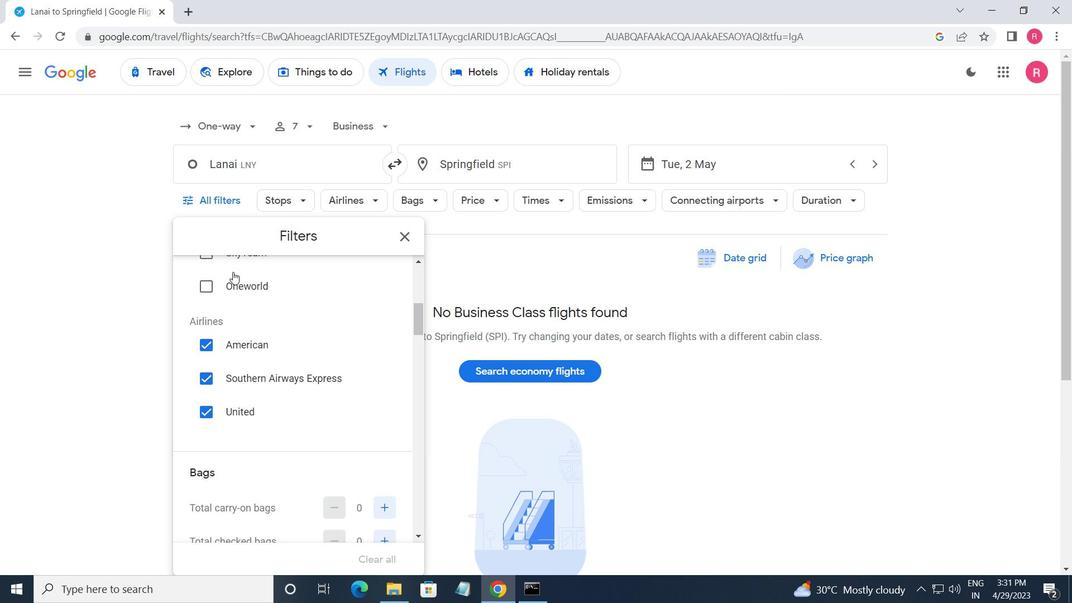
Action: Mouse moved to (383, 355)
Screenshot: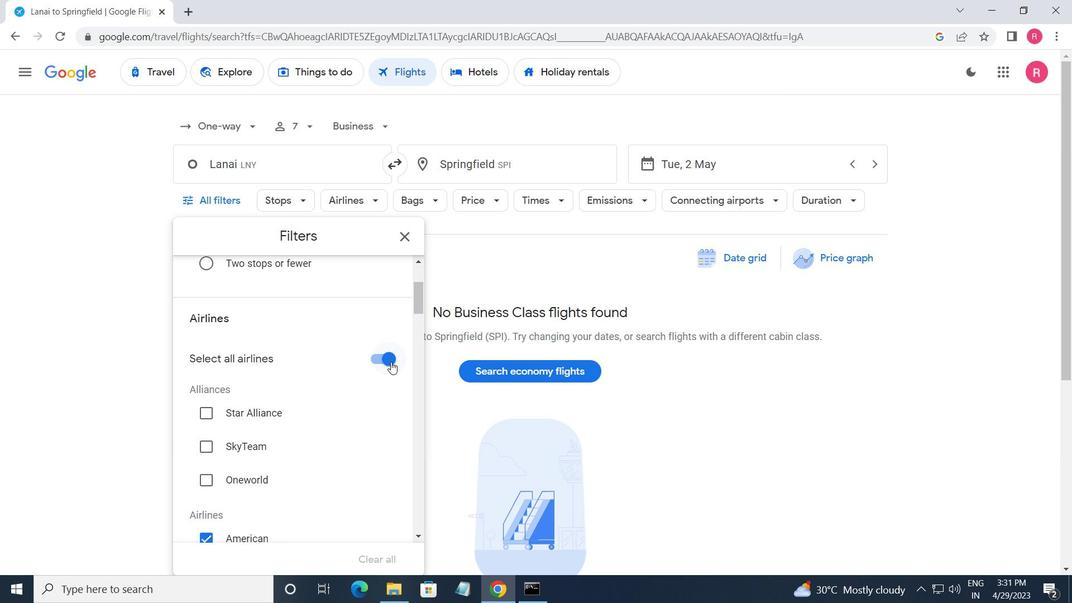 
Action: Mouse pressed left at (383, 355)
Screenshot: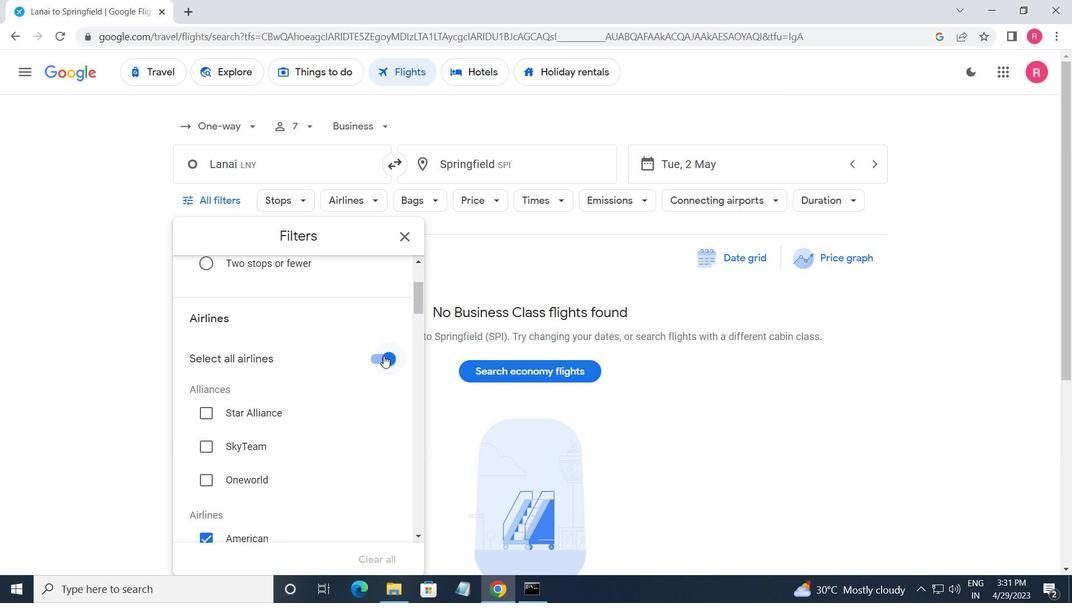 
Action: Mouse moved to (386, 353)
Screenshot: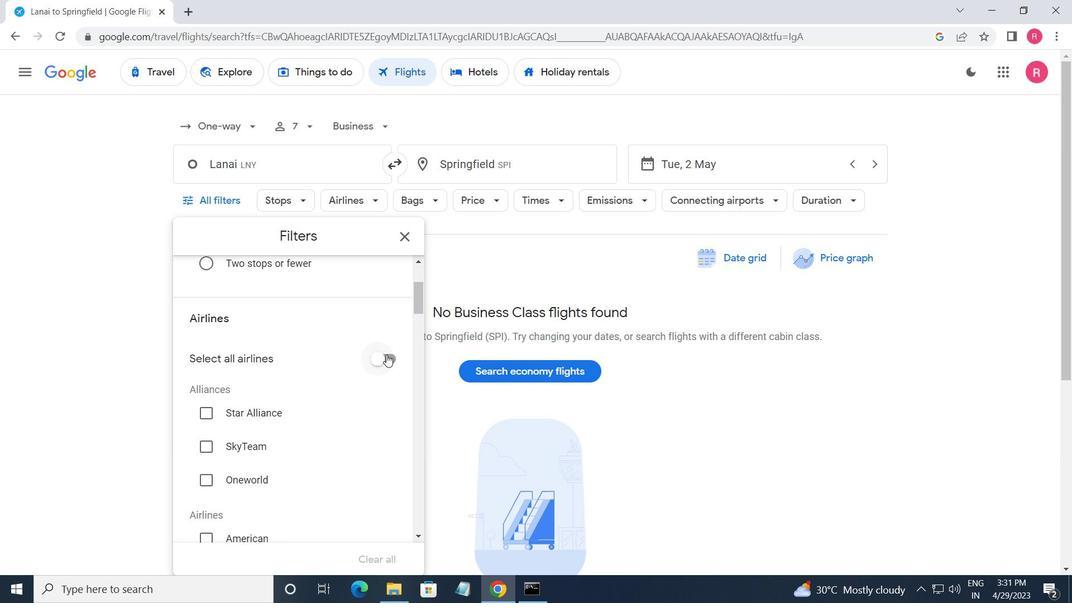 
Action: Mouse scrolled (386, 353) with delta (0, 0)
Screenshot: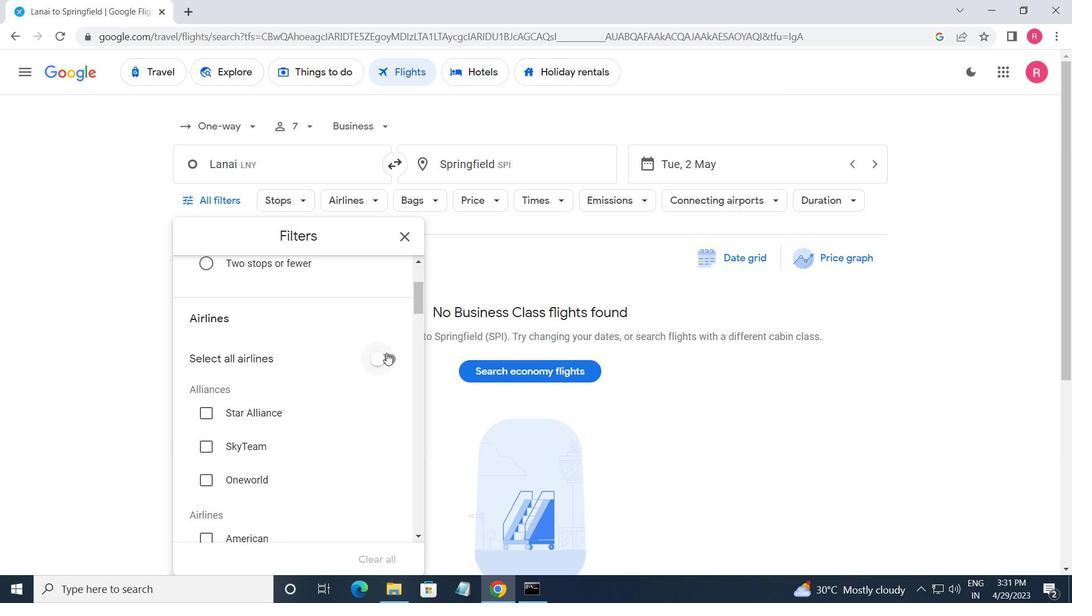 
Action: Mouse scrolled (386, 353) with delta (0, 0)
Screenshot: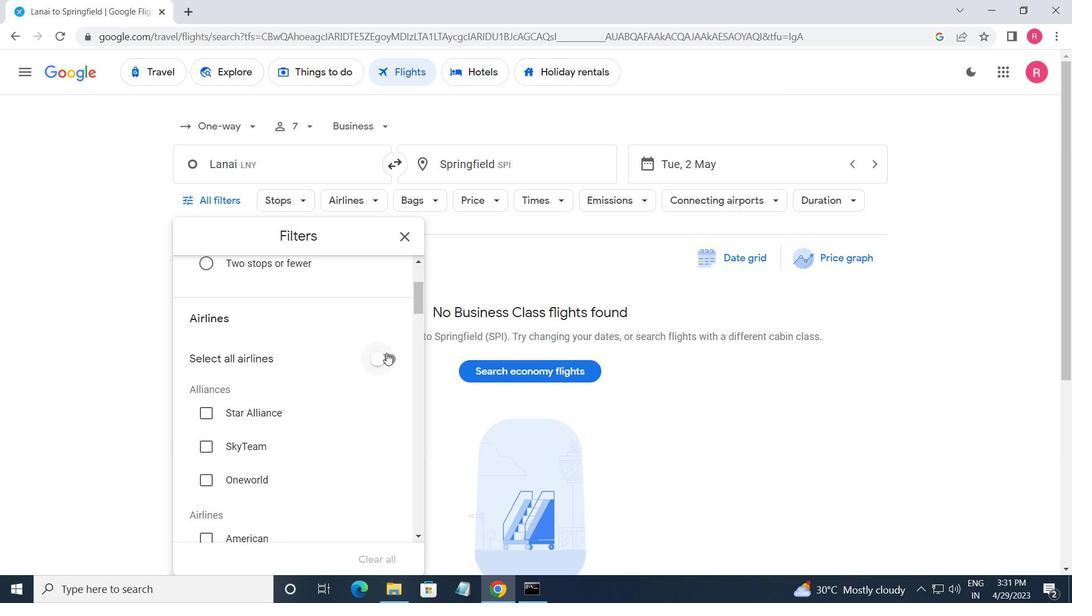 
Action: Mouse scrolled (386, 353) with delta (0, 0)
Screenshot: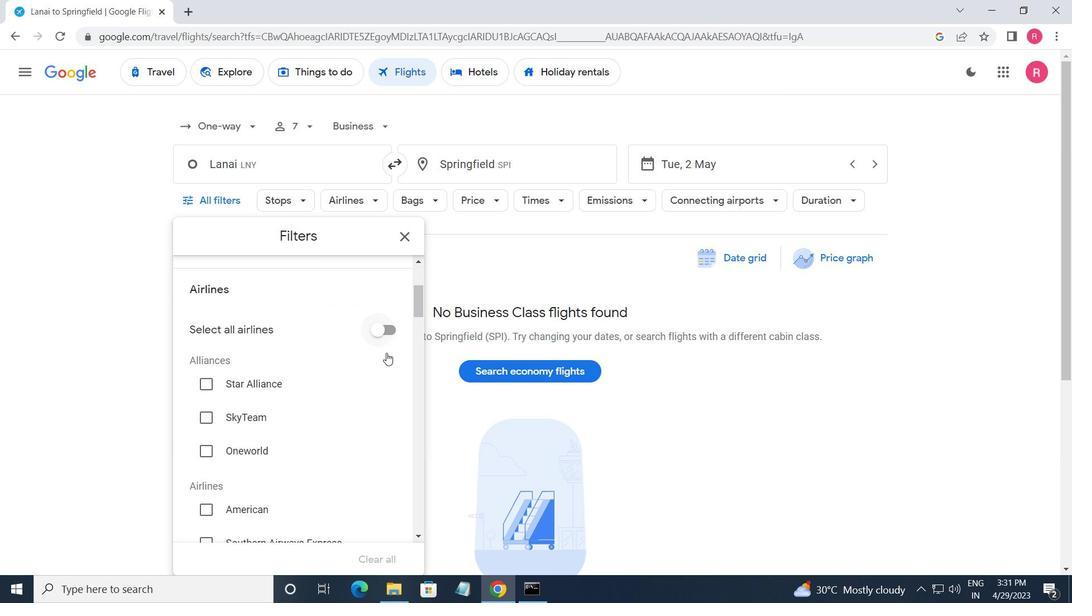 
Action: Mouse scrolled (386, 353) with delta (0, 0)
Screenshot: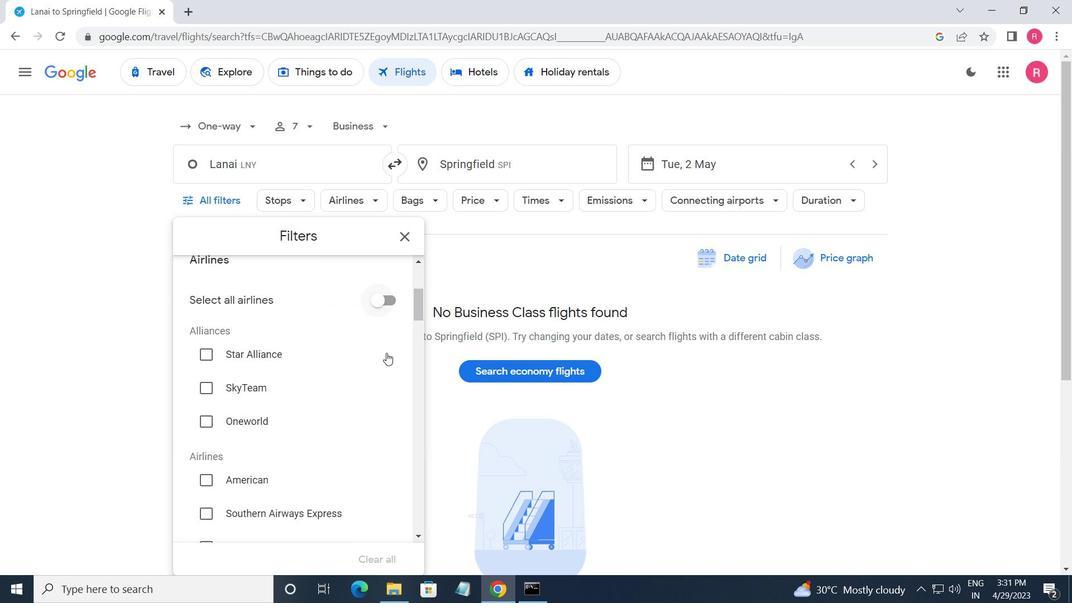 
Action: Mouse scrolled (386, 353) with delta (0, 0)
Screenshot: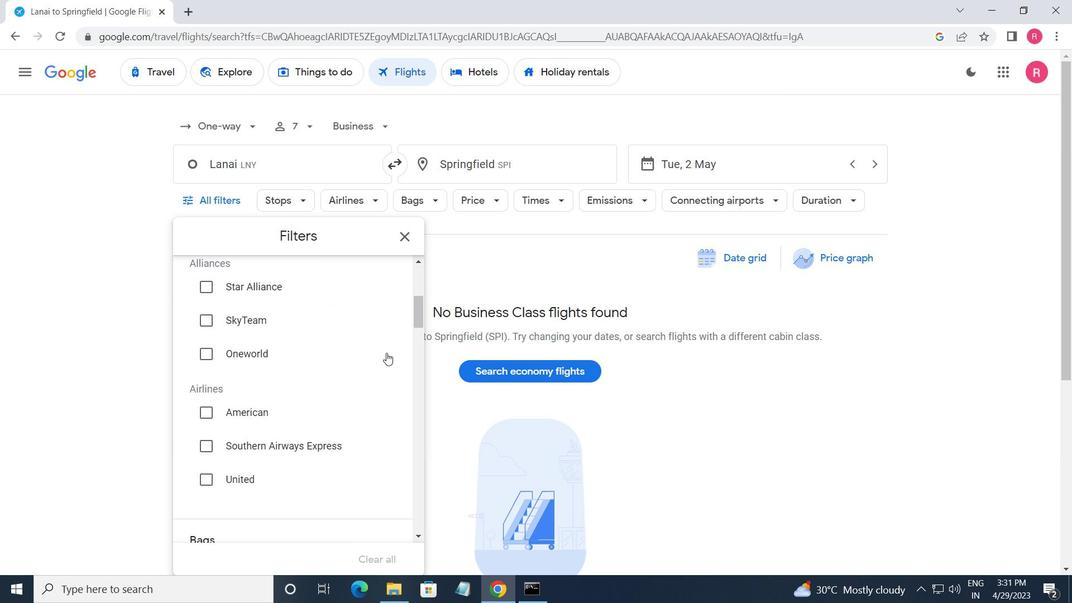 
Action: Mouse moved to (383, 378)
Screenshot: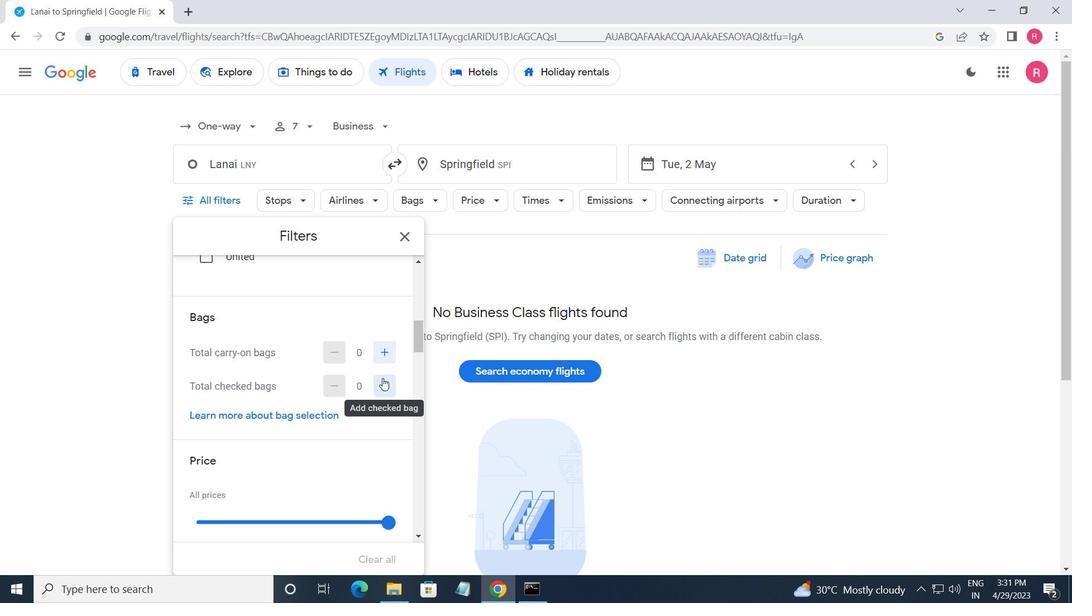 
Action: Mouse pressed left at (383, 378)
Screenshot: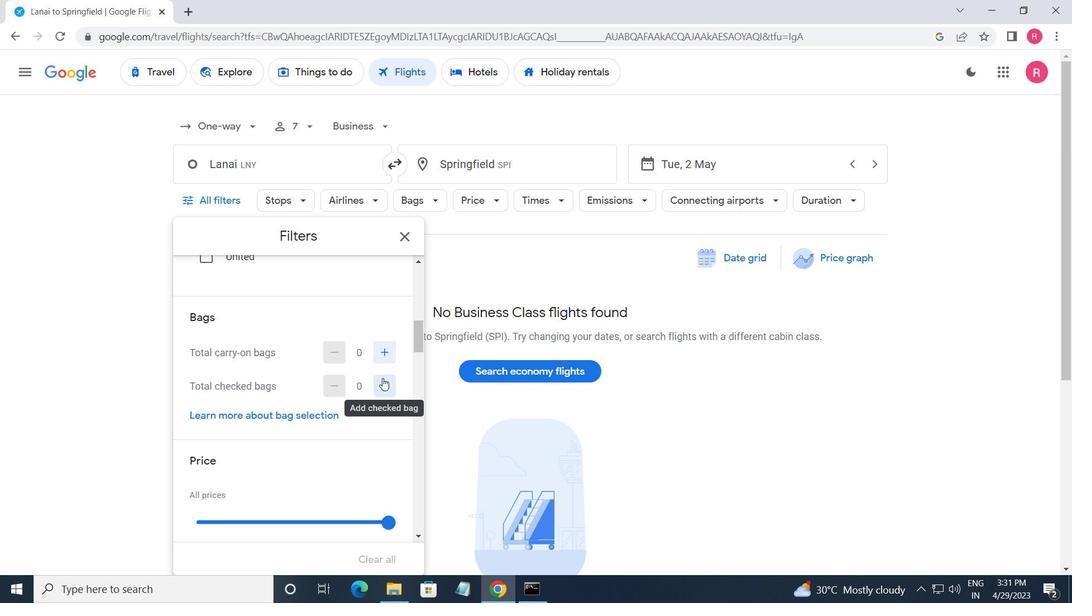 
Action: Mouse moved to (383, 379)
Screenshot: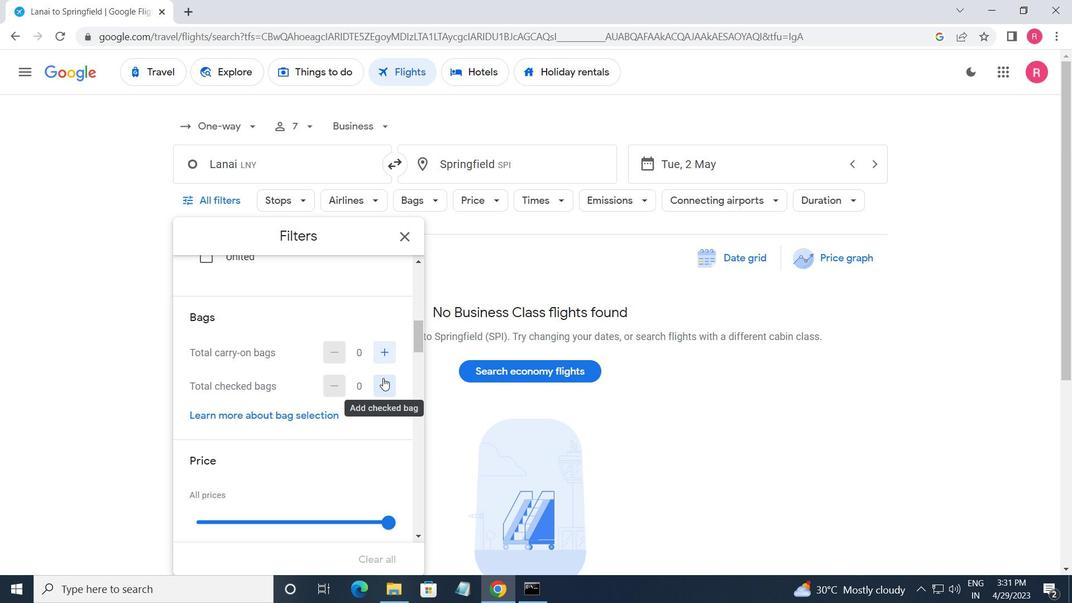 
Action: Mouse pressed left at (383, 379)
Screenshot: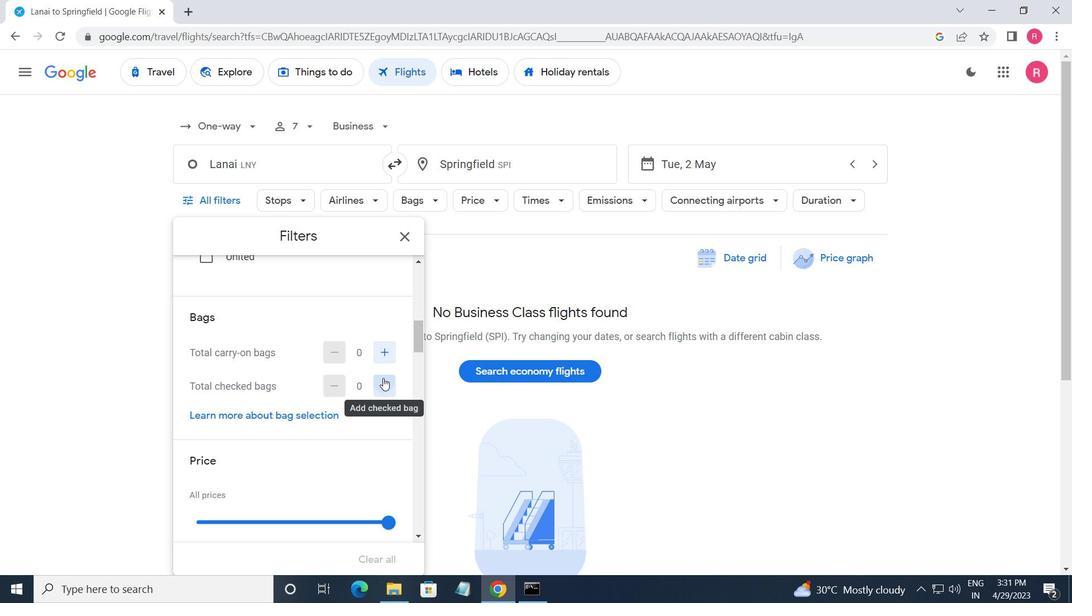 
Action: Mouse pressed left at (383, 379)
Screenshot: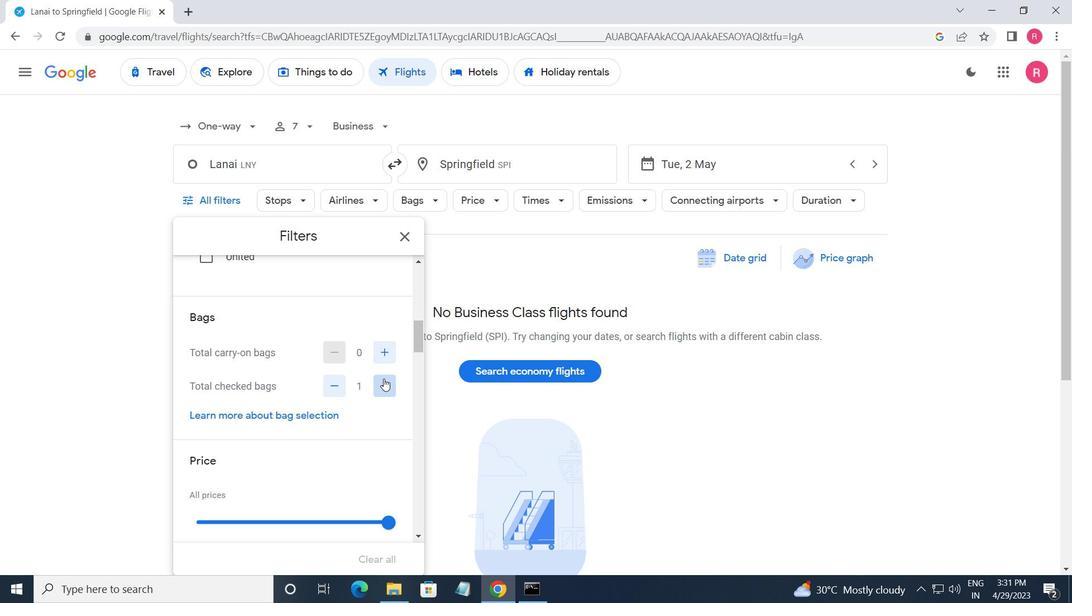 
Action: Mouse pressed left at (383, 379)
Screenshot: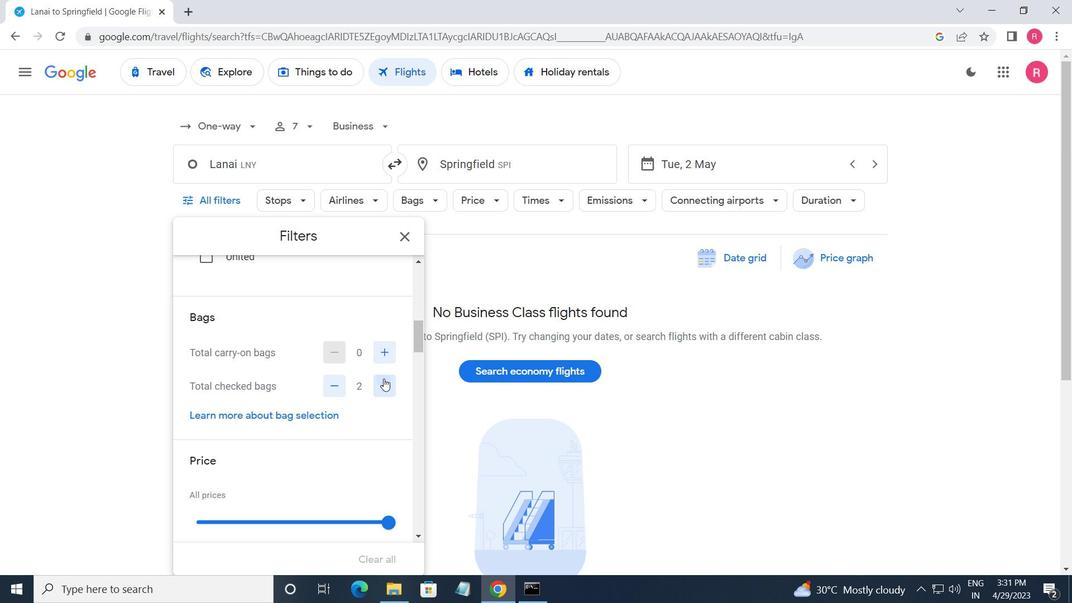 
Action: Mouse pressed left at (383, 379)
Screenshot: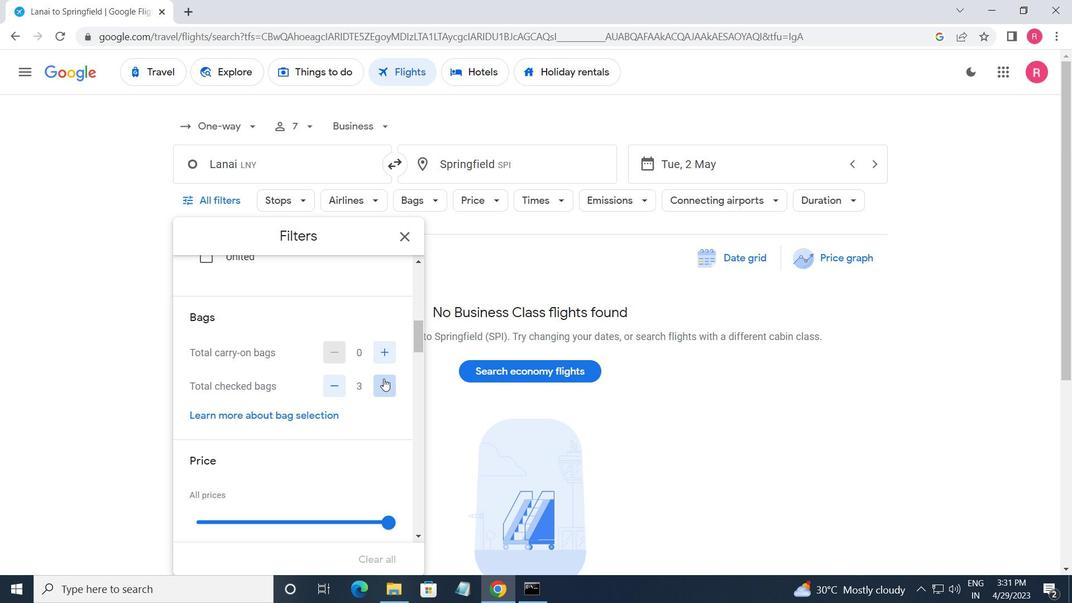 
Action: Mouse pressed left at (383, 379)
Screenshot: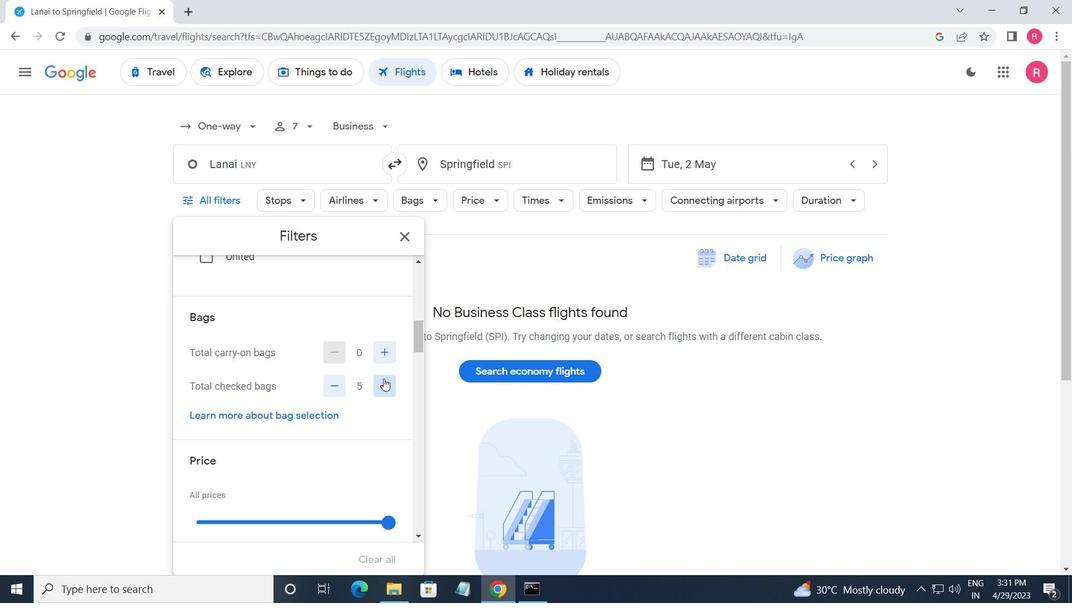 
Action: Mouse pressed left at (383, 379)
Screenshot: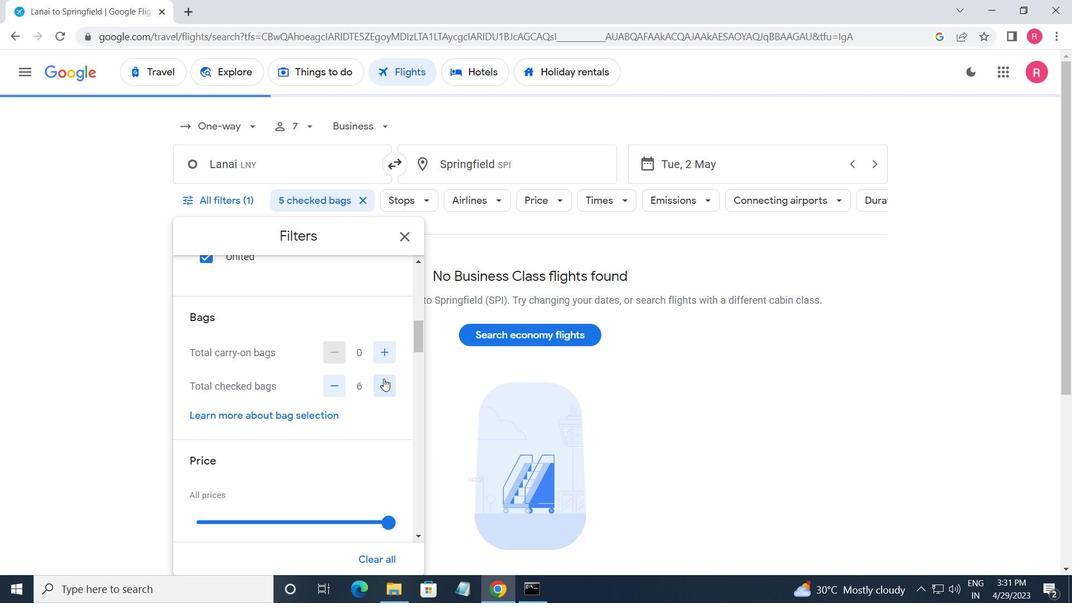 
Action: Mouse pressed left at (383, 379)
Screenshot: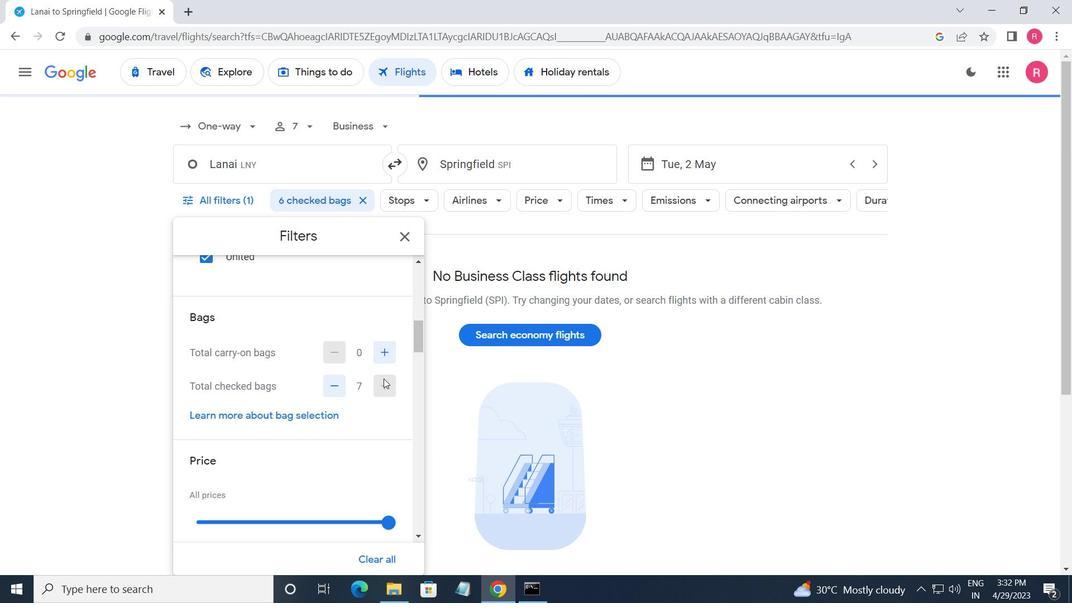 
Action: Mouse pressed left at (383, 379)
Screenshot: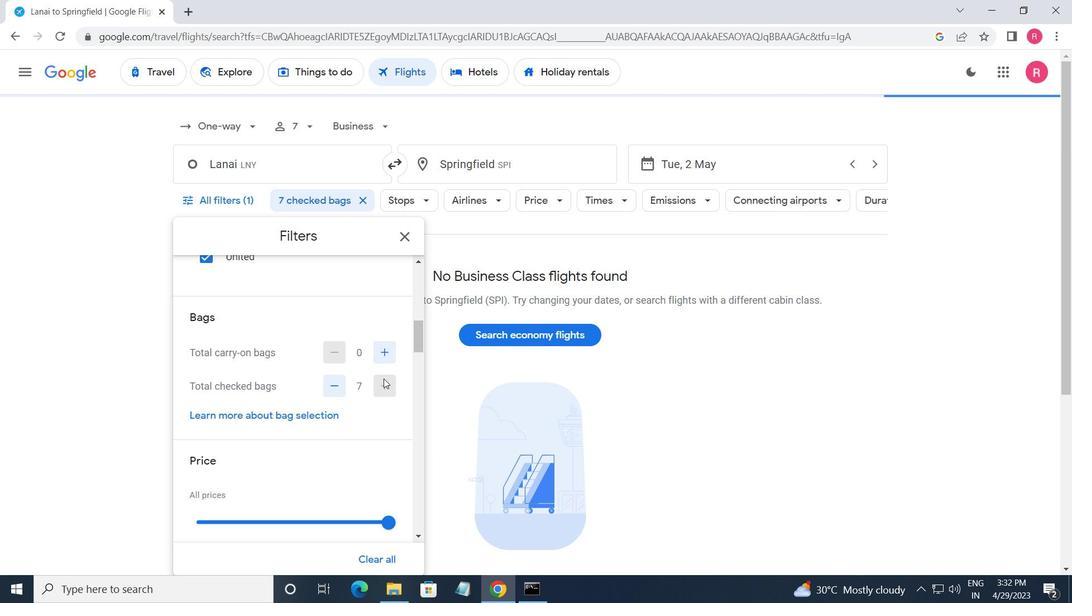 
Action: Mouse moved to (383, 379)
Screenshot: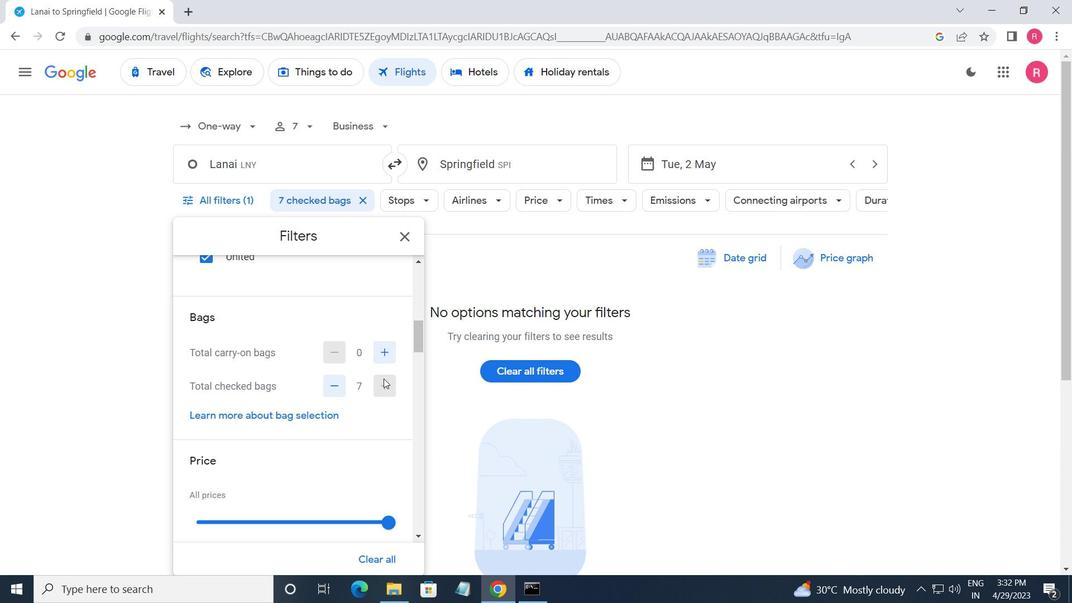 
Action: Mouse scrolled (383, 378) with delta (0, 0)
Screenshot: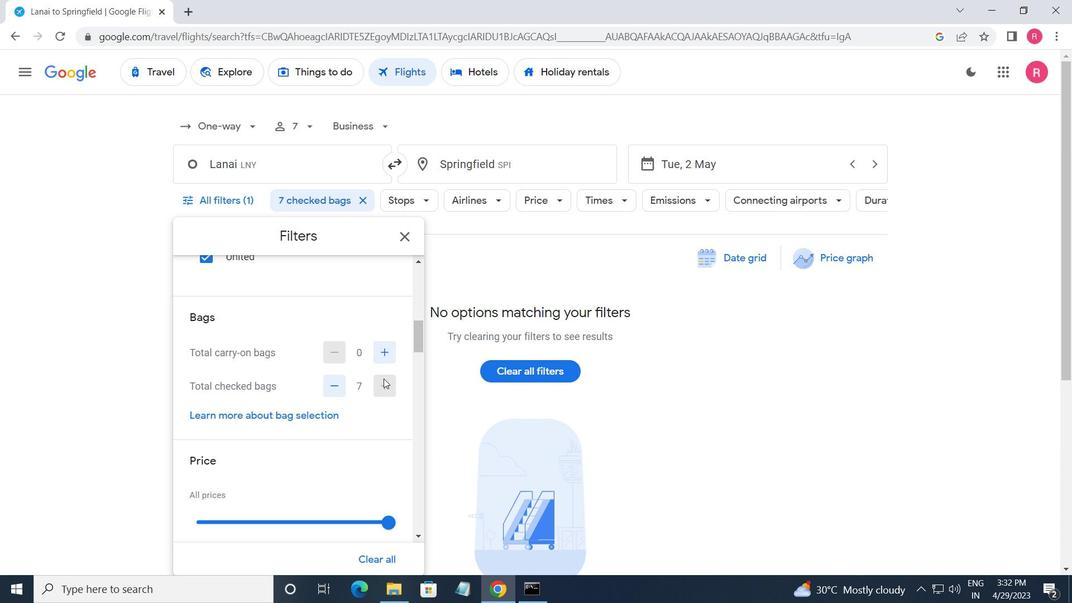 
Action: Mouse scrolled (383, 378) with delta (0, 0)
Screenshot: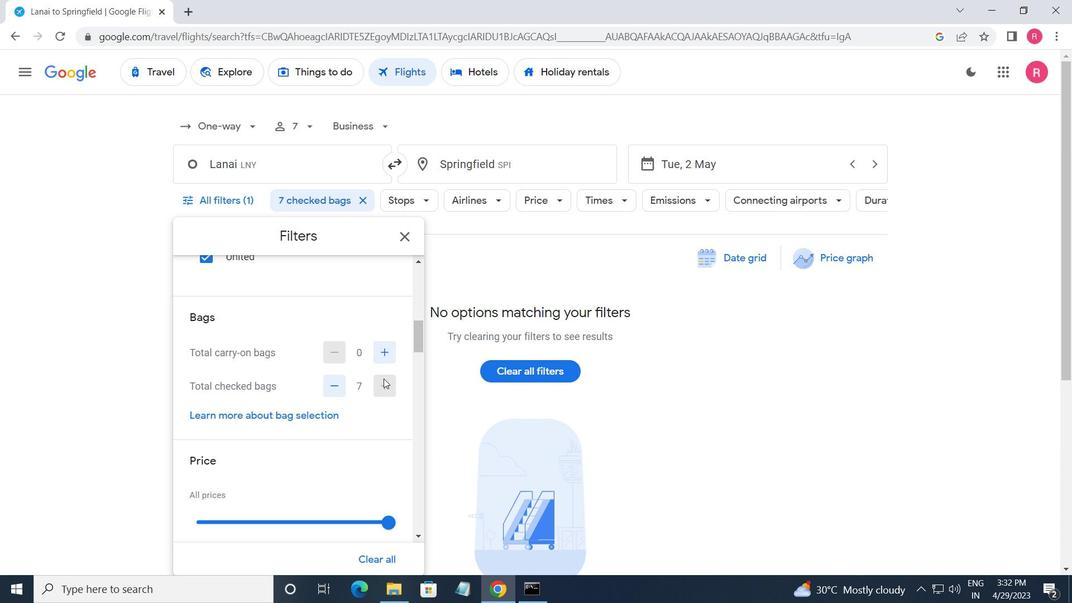
Action: Mouse moved to (386, 388)
Screenshot: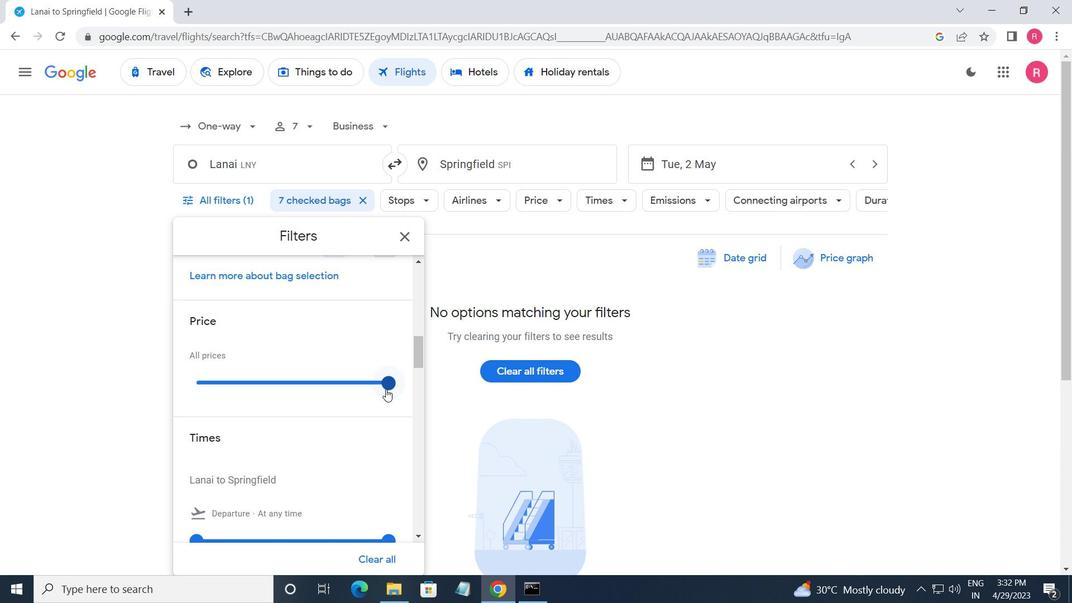 
Action: Mouse pressed left at (386, 388)
Screenshot: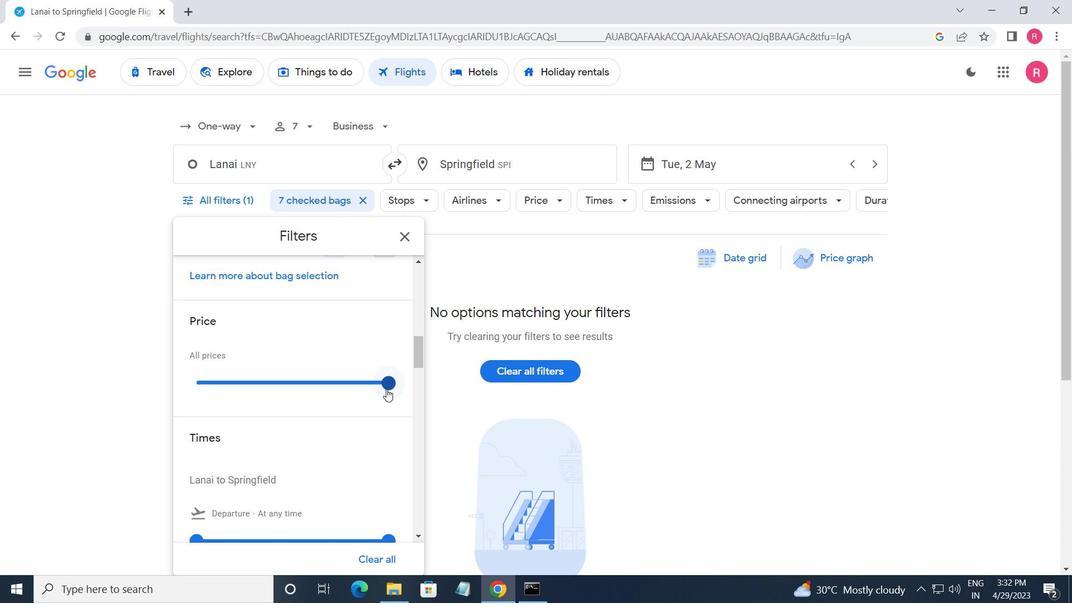 
Action: Mouse moved to (386, 387)
Screenshot: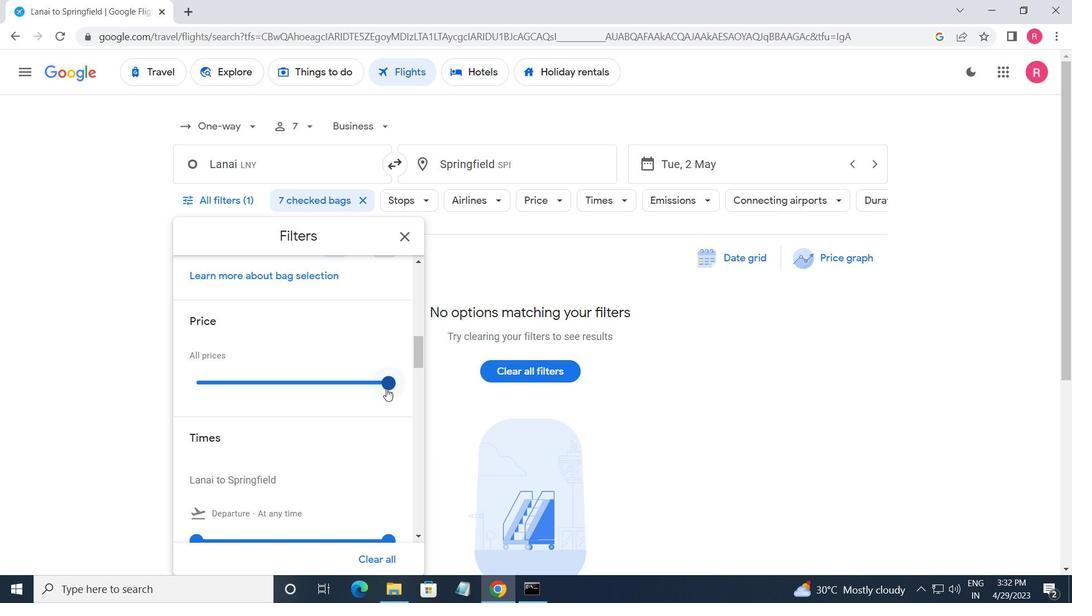 
Action: Mouse scrolled (386, 386) with delta (0, 0)
Screenshot: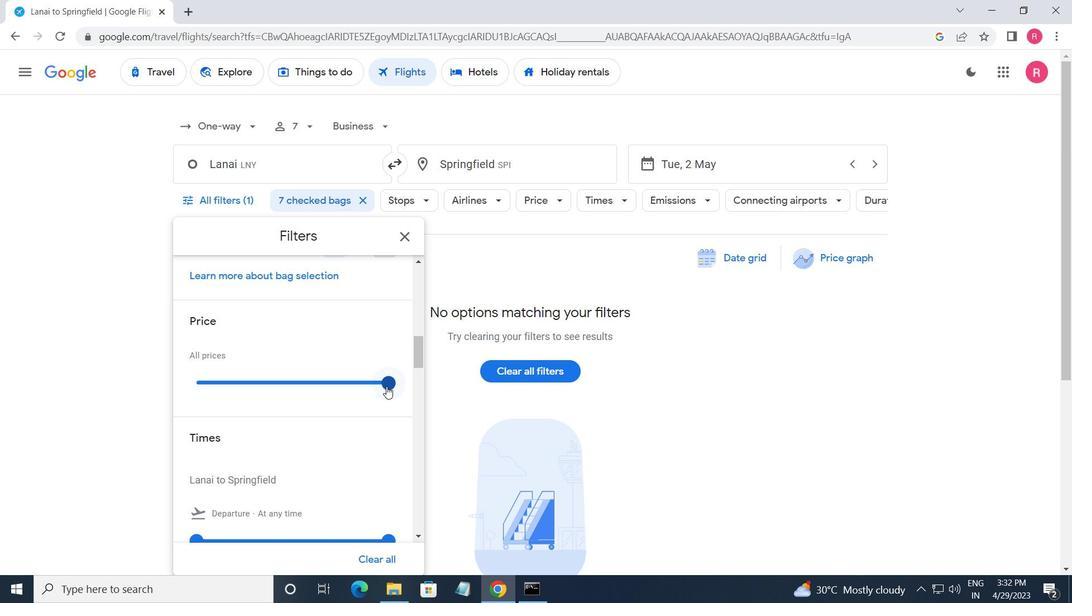 
Action: Mouse scrolled (386, 386) with delta (0, 0)
Screenshot: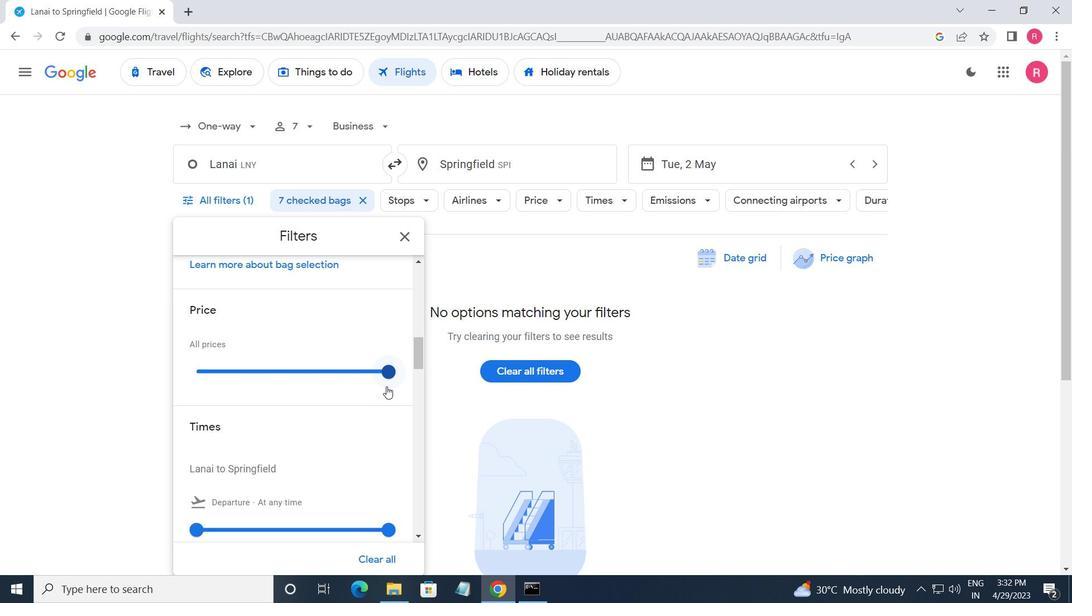 
Action: Mouse moved to (191, 394)
Screenshot: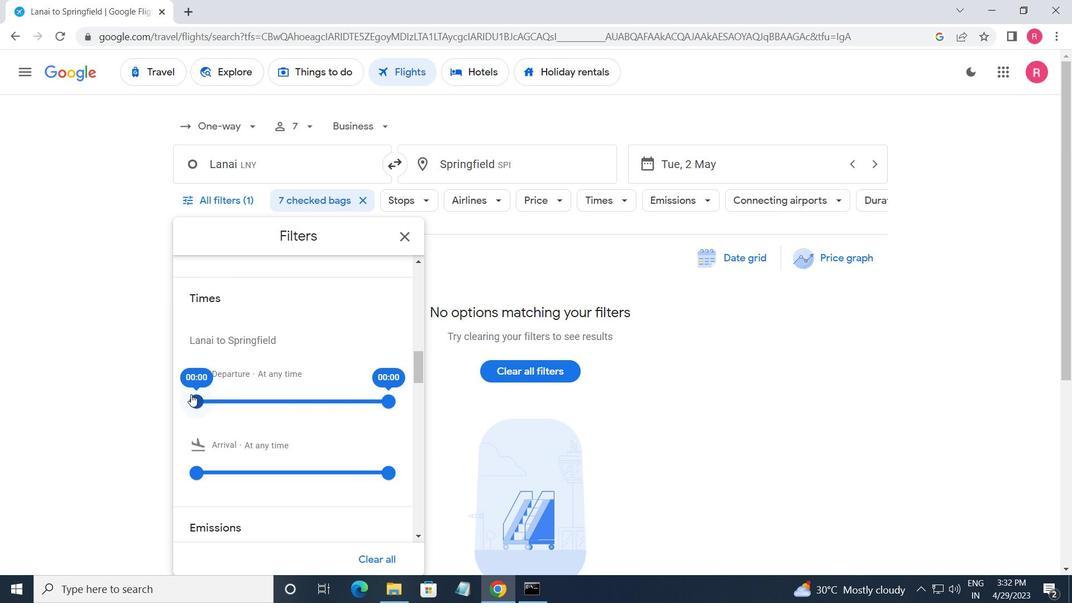 
Action: Mouse pressed left at (191, 394)
Screenshot: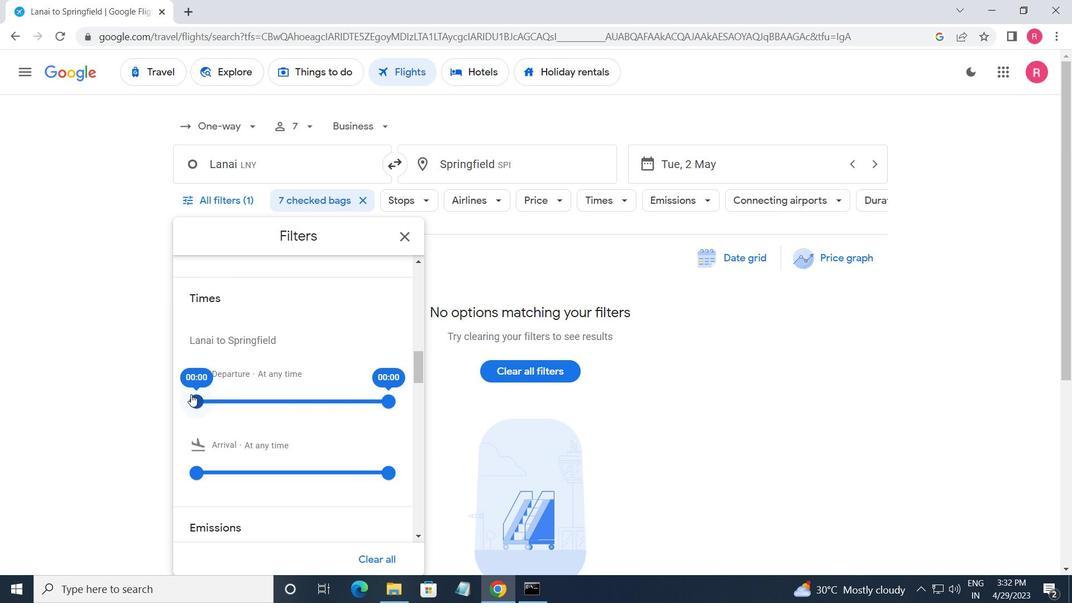 
Action: Mouse moved to (387, 400)
Screenshot: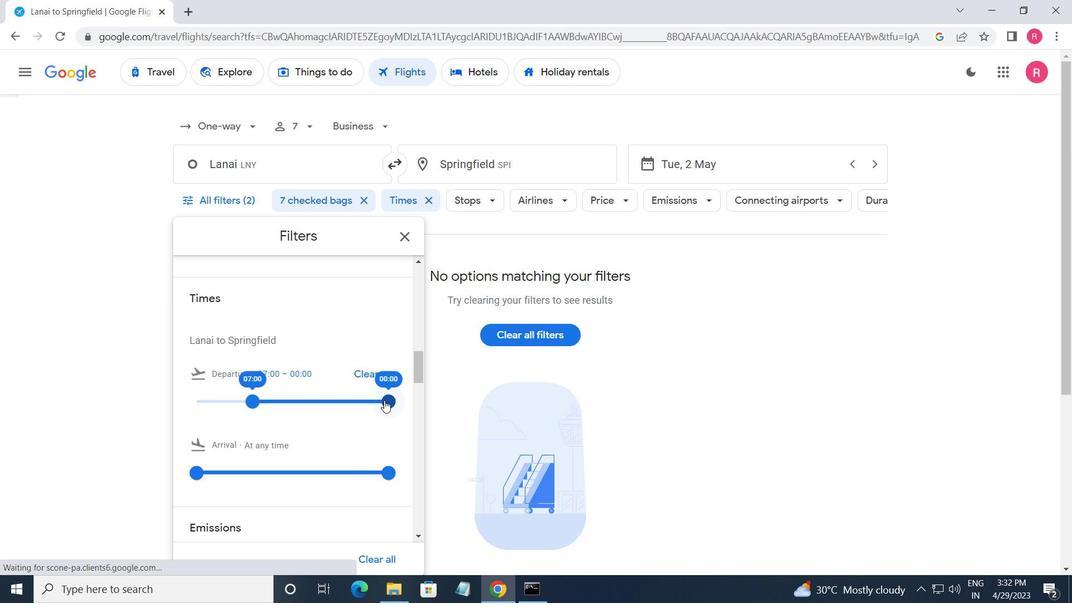 
Action: Mouse pressed left at (387, 400)
Screenshot: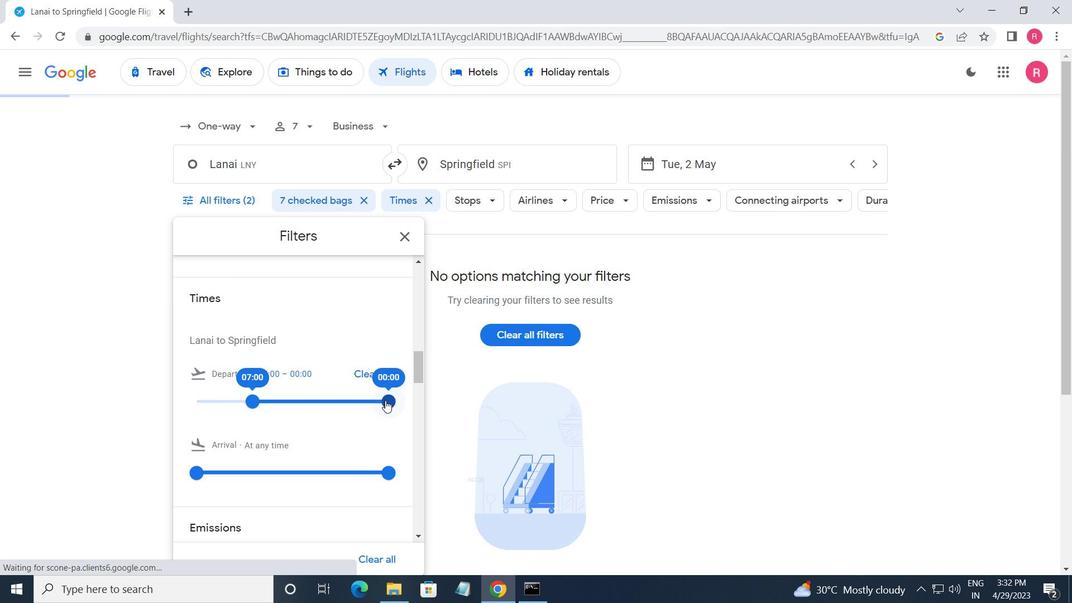 
Action: Mouse moved to (405, 238)
Screenshot: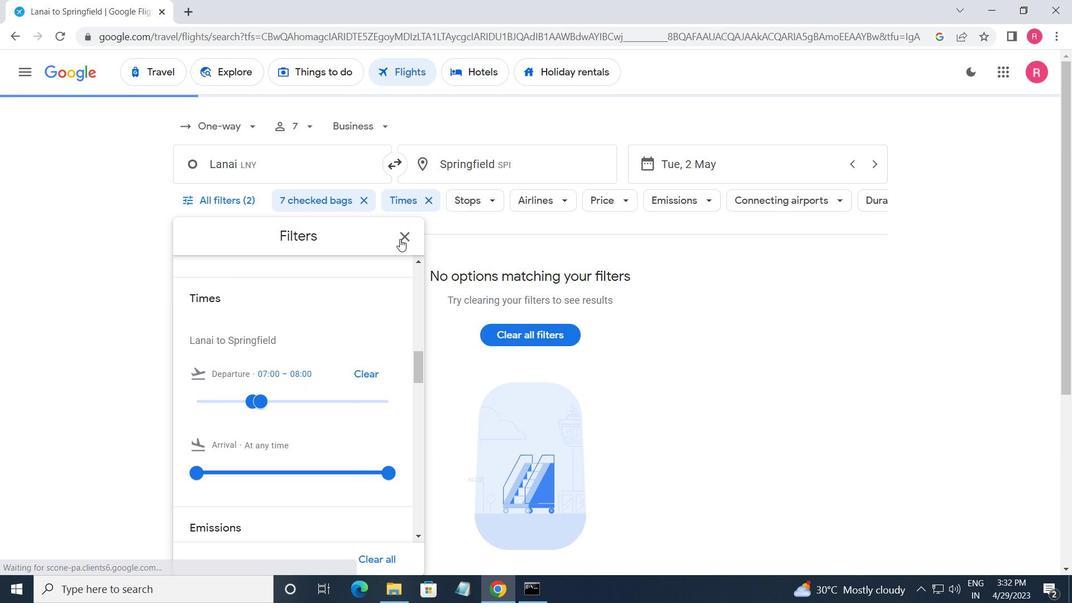
Action: Mouse pressed left at (405, 238)
Screenshot: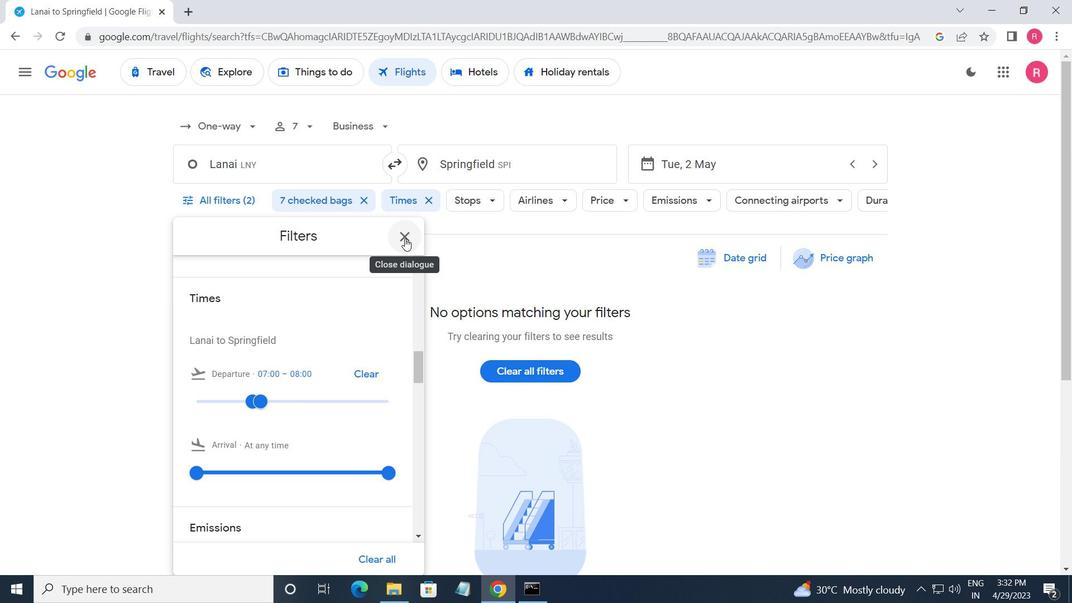 
